 Task: Look for space in Valuyki, Russia from 9th June, 2023 to 16th June, 2023 for 2 adults in price range Rs.8000 to Rs.16000. Place can be entire place with 2 bedrooms having 2 beds and 1 bathroom. Property type can be house, flat, guest house. Booking option can be shelf check-in. Required host language is English.
Action: Mouse moved to (495, 100)
Screenshot: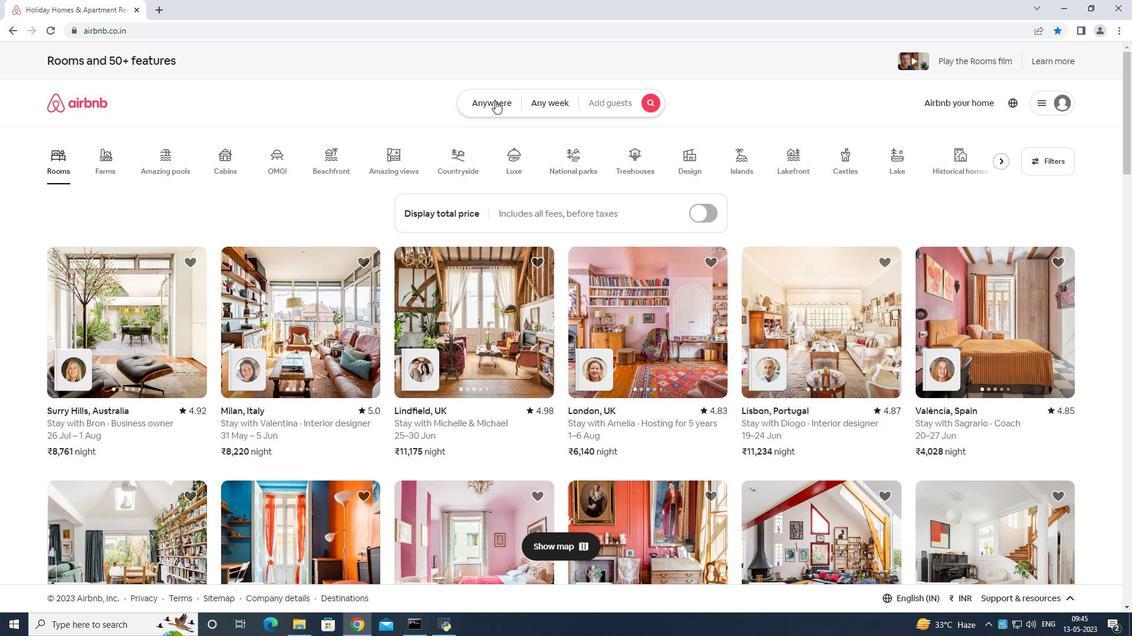 
Action: Mouse pressed left at (495, 100)
Screenshot: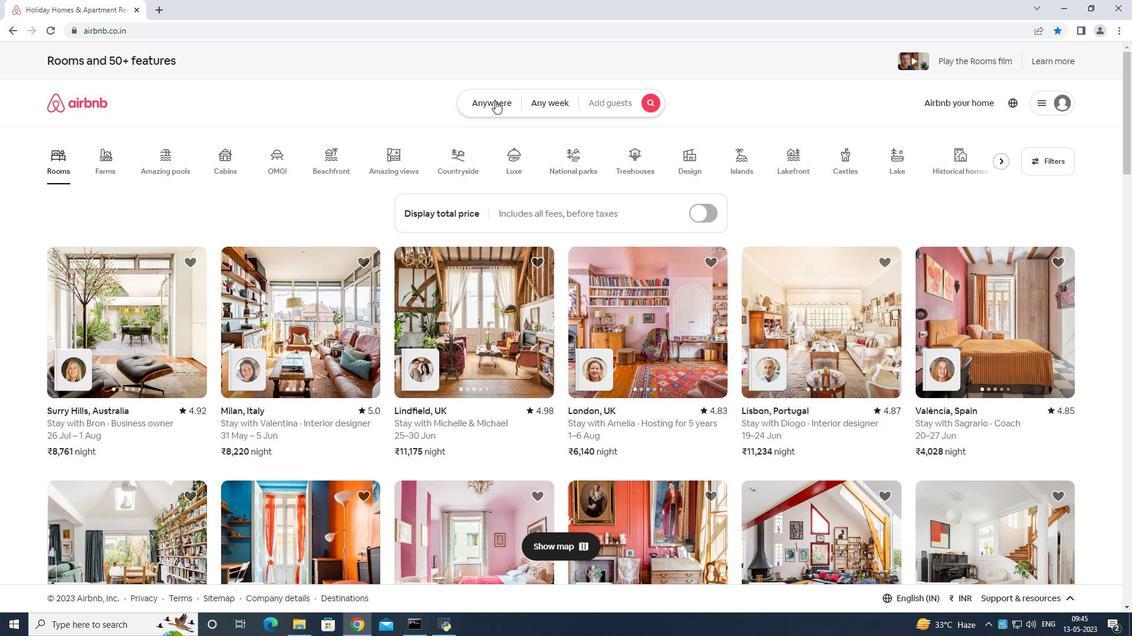 
Action: Mouse moved to (445, 149)
Screenshot: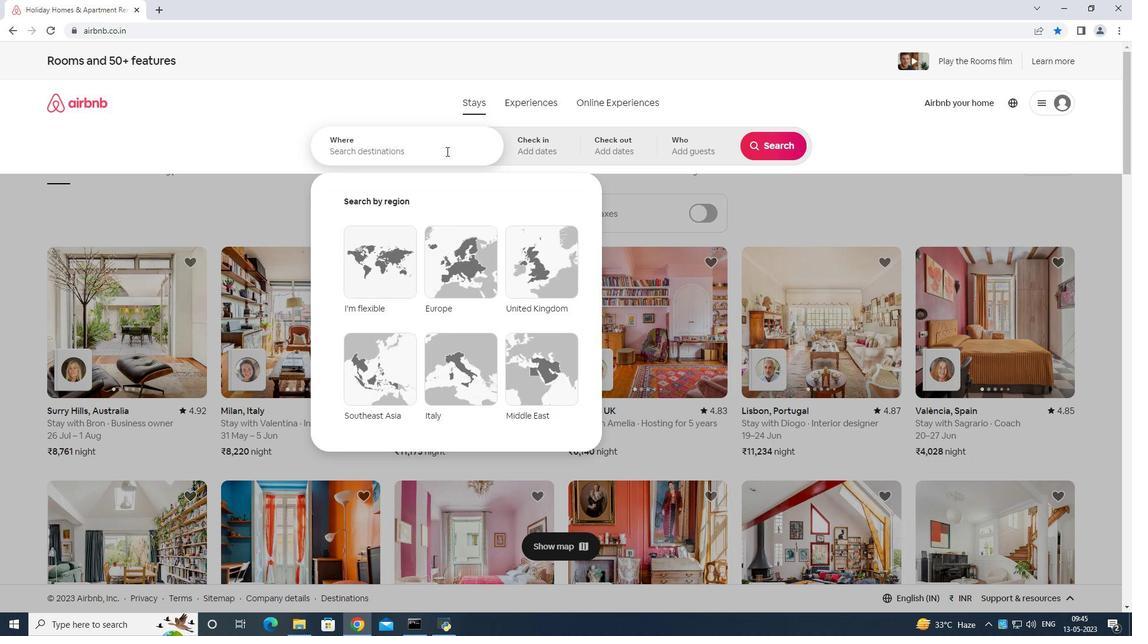 
Action: Mouse pressed left at (445, 149)
Screenshot: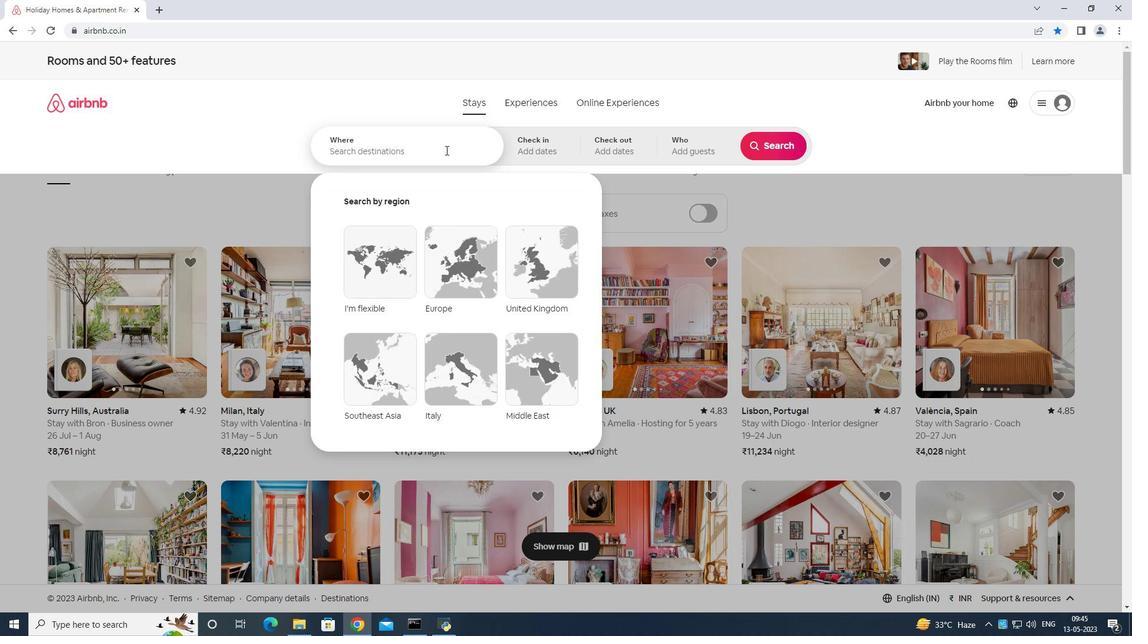 
Action: Mouse moved to (456, 151)
Screenshot: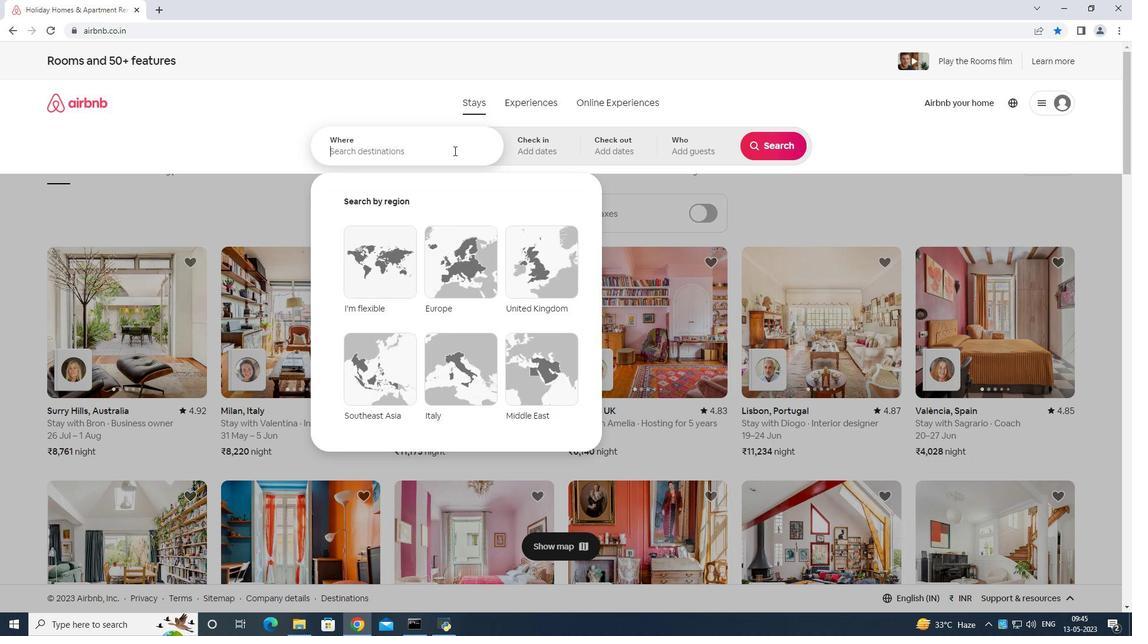 
Action: Key pressed <Key.shift>Valuyki<Key.space>russa<Key.backspace>ia<Key.enter>
Screenshot: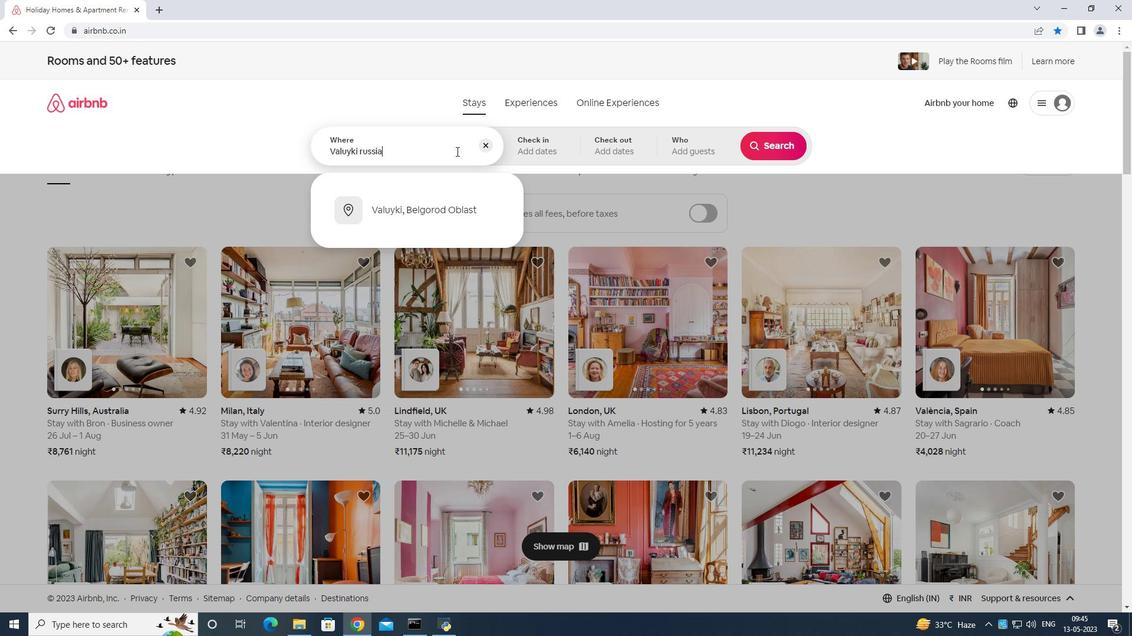 
Action: Mouse moved to (725, 310)
Screenshot: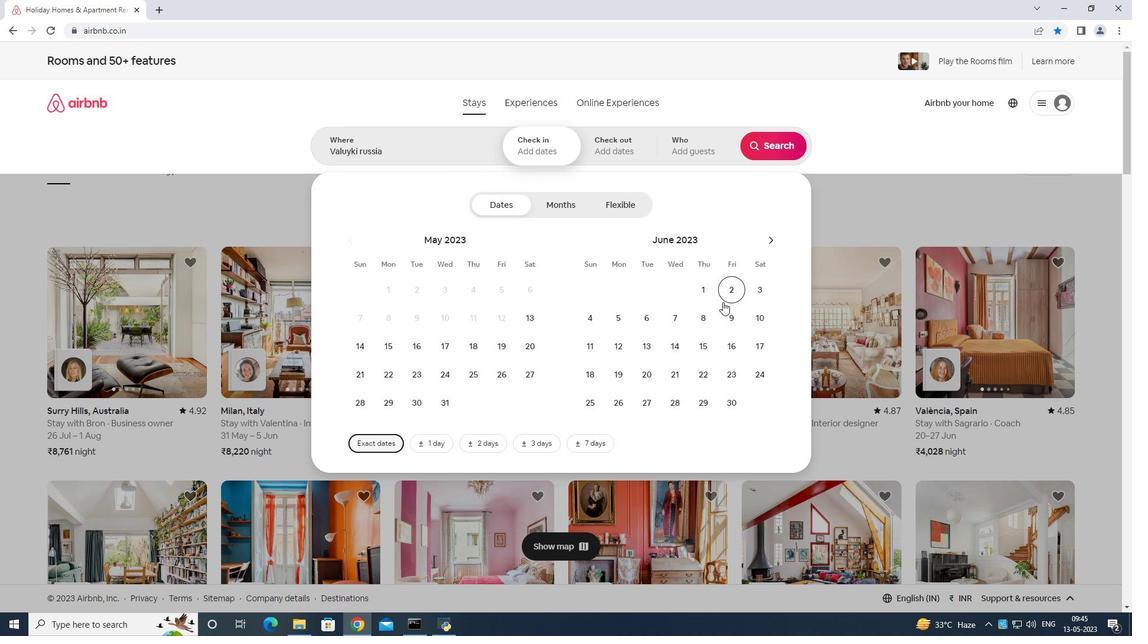 
Action: Mouse pressed left at (725, 310)
Screenshot: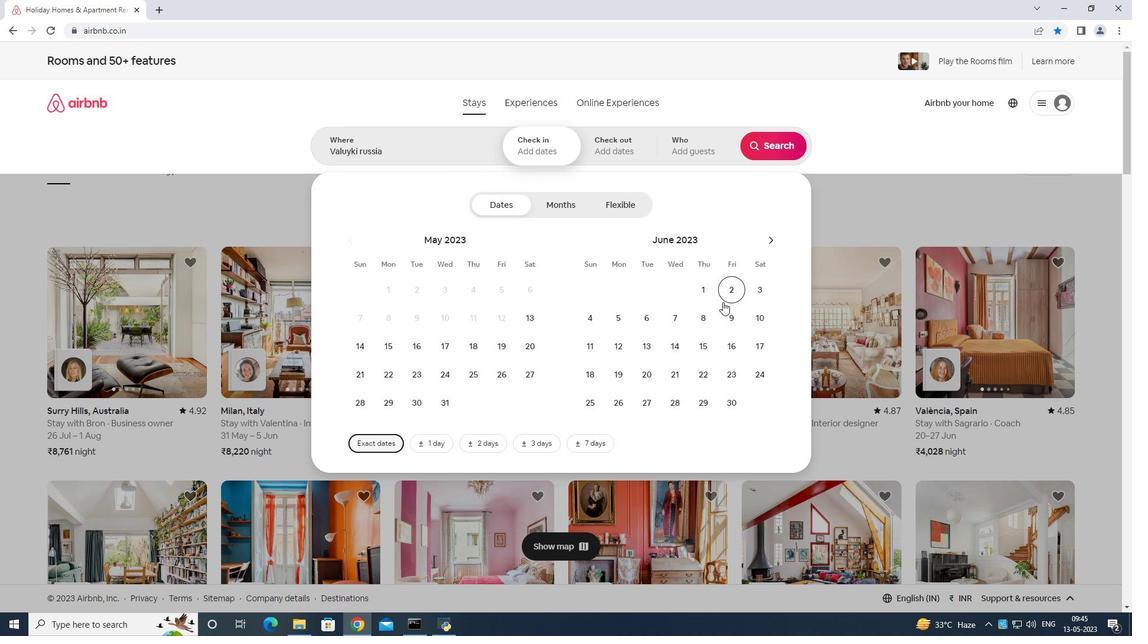 
Action: Mouse moved to (732, 338)
Screenshot: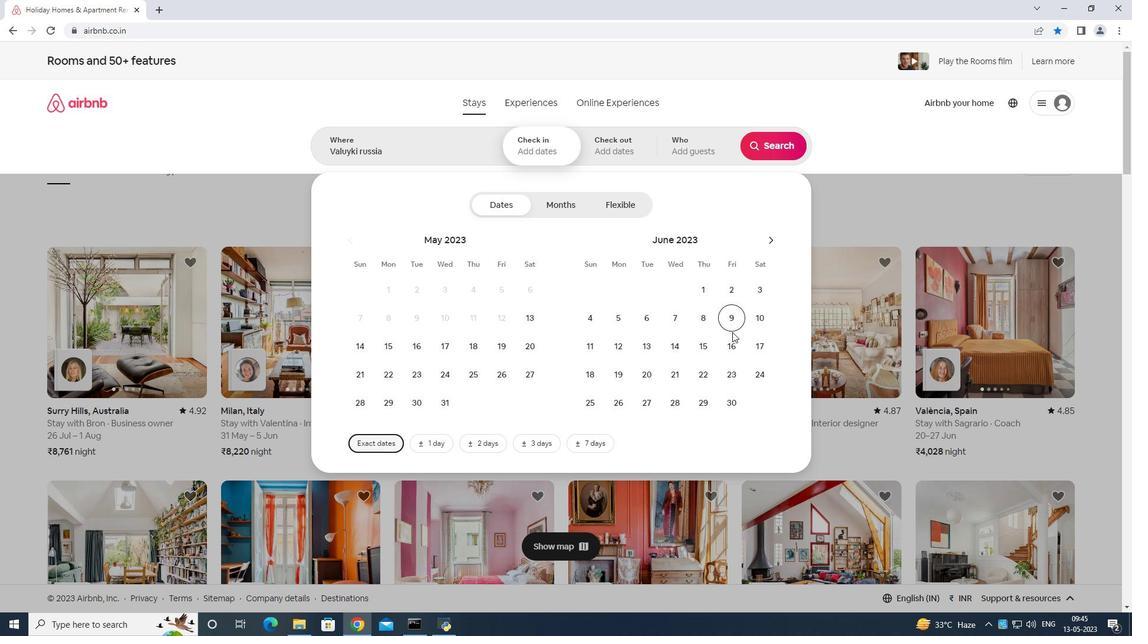 
Action: Mouse pressed left at (732, 338)
Screenshot: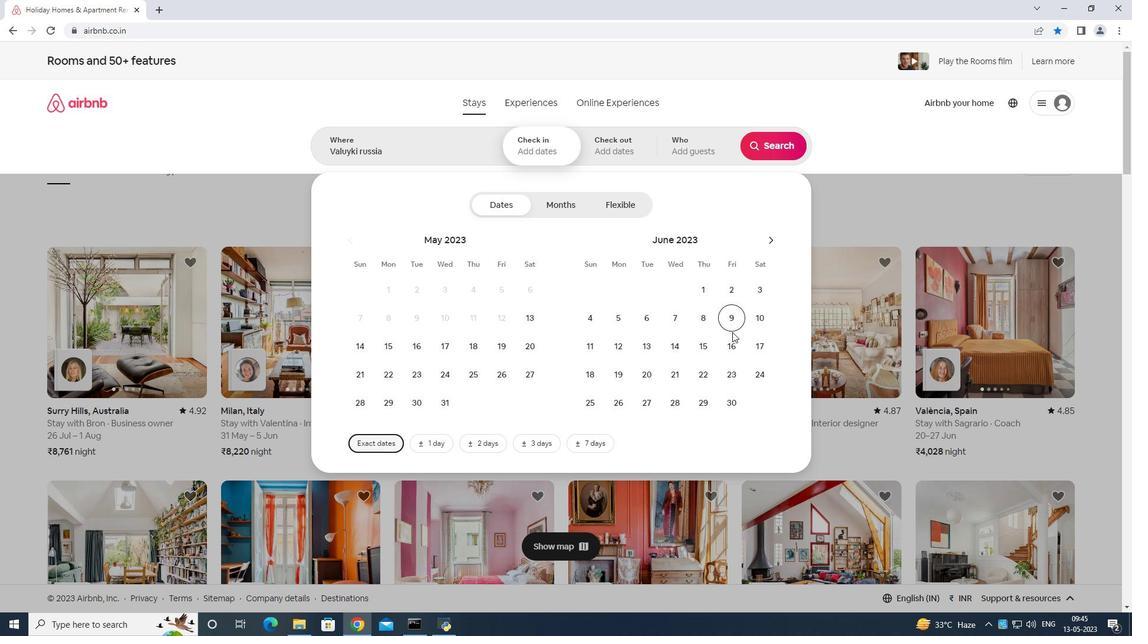 
Action: Mouse moved to (704, 140)
Screenshot: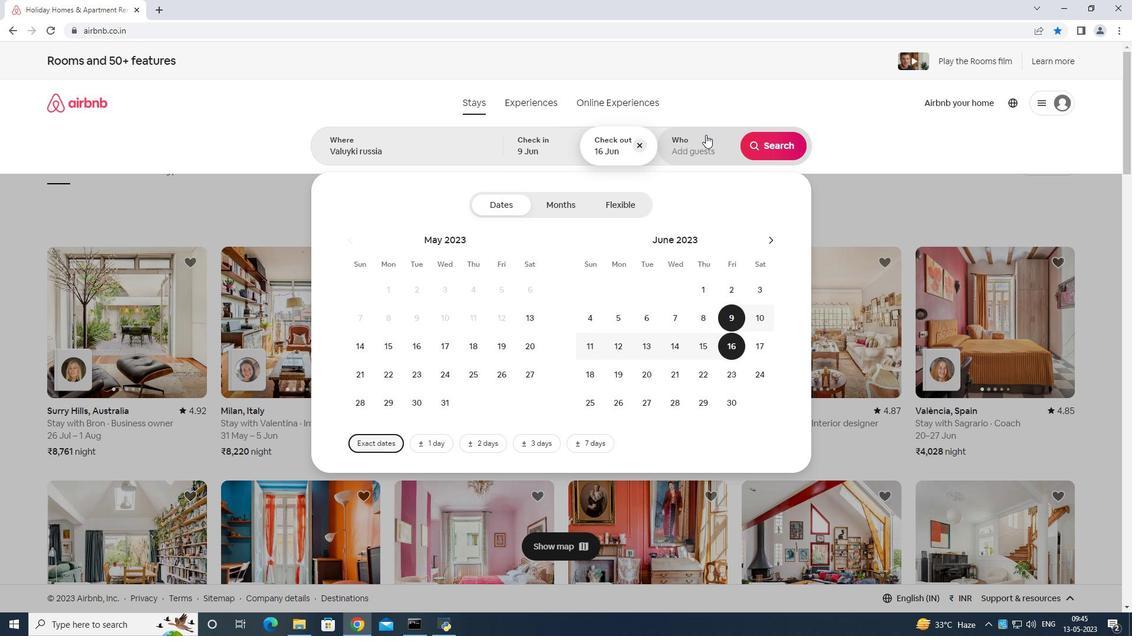 
Action: Mouse pressed left at (704, 140)
Screenshot: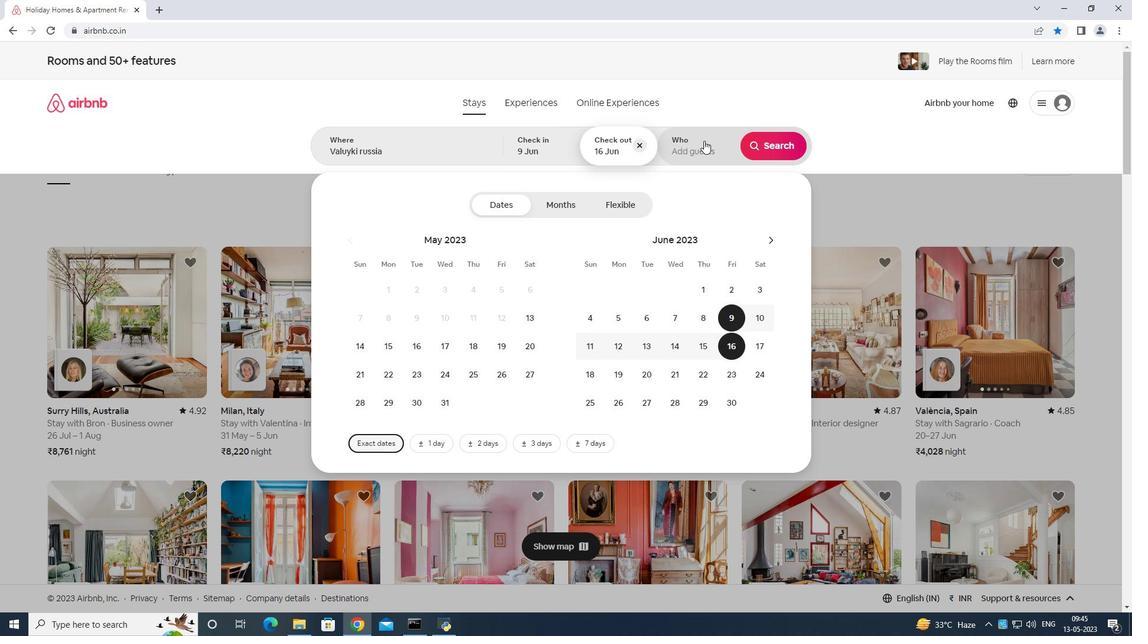 
Action: Mouse moved to (774, 203)
Screenshot: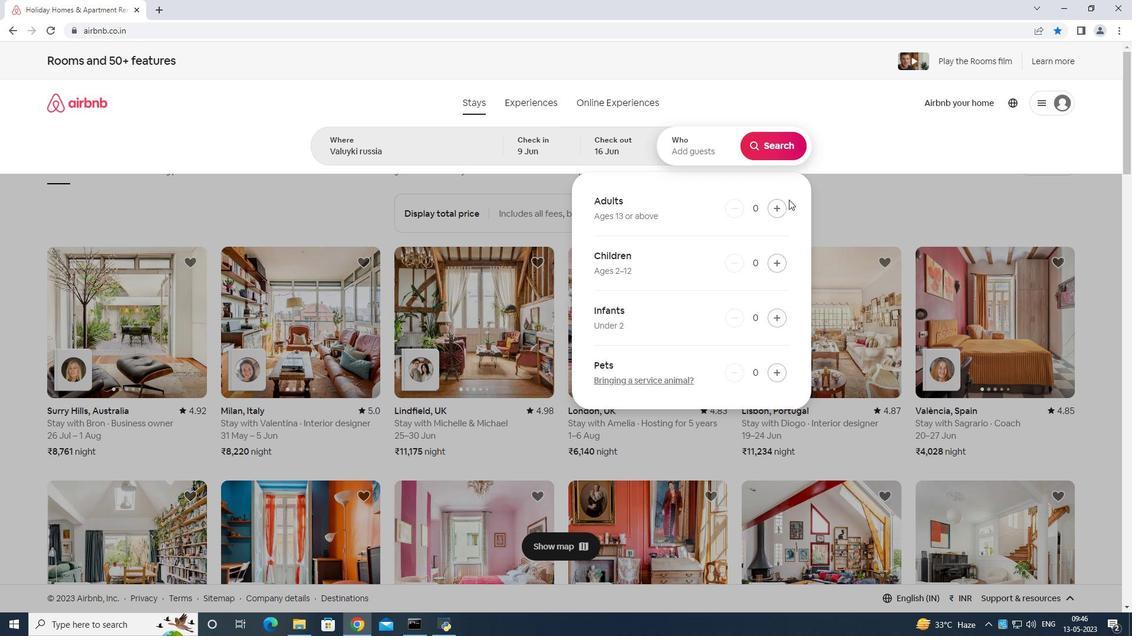 
Action: Mouse pressed left at (774, 203)
Screenshot: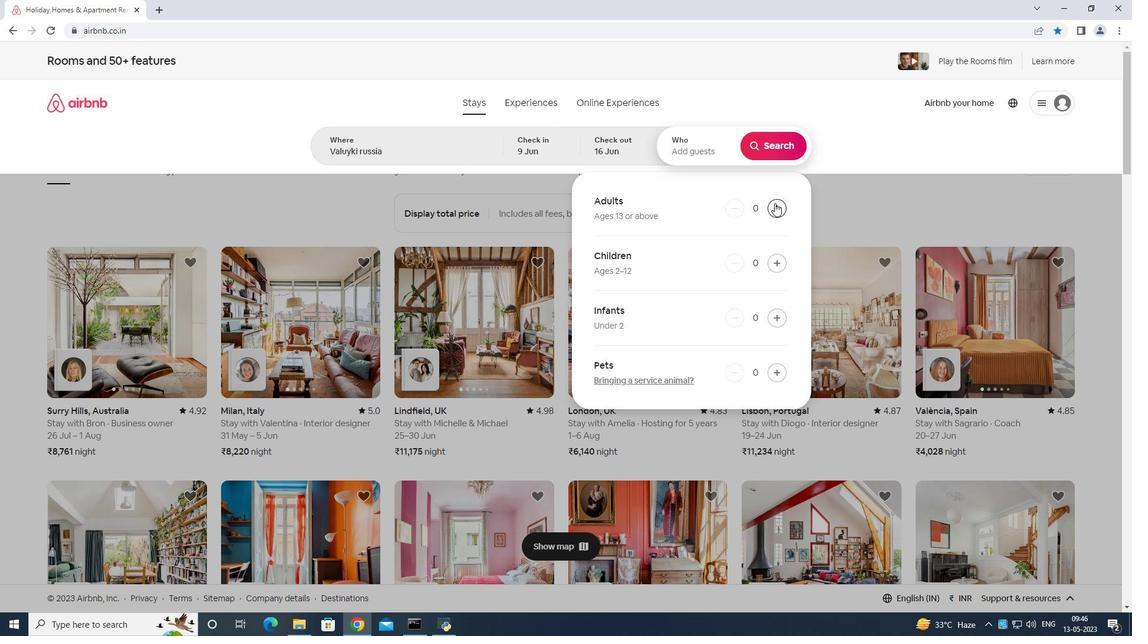 
Action: Mouse pressed left at (774, 203)
Screenshot: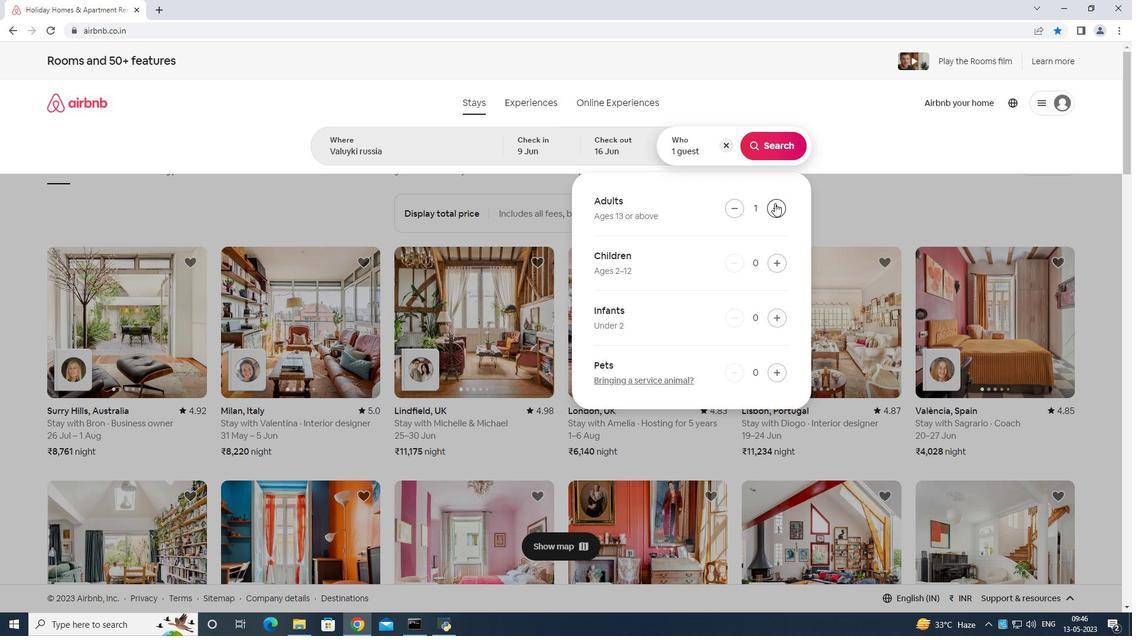 
Action: Mouse moved to (778, 144)
Screenshot: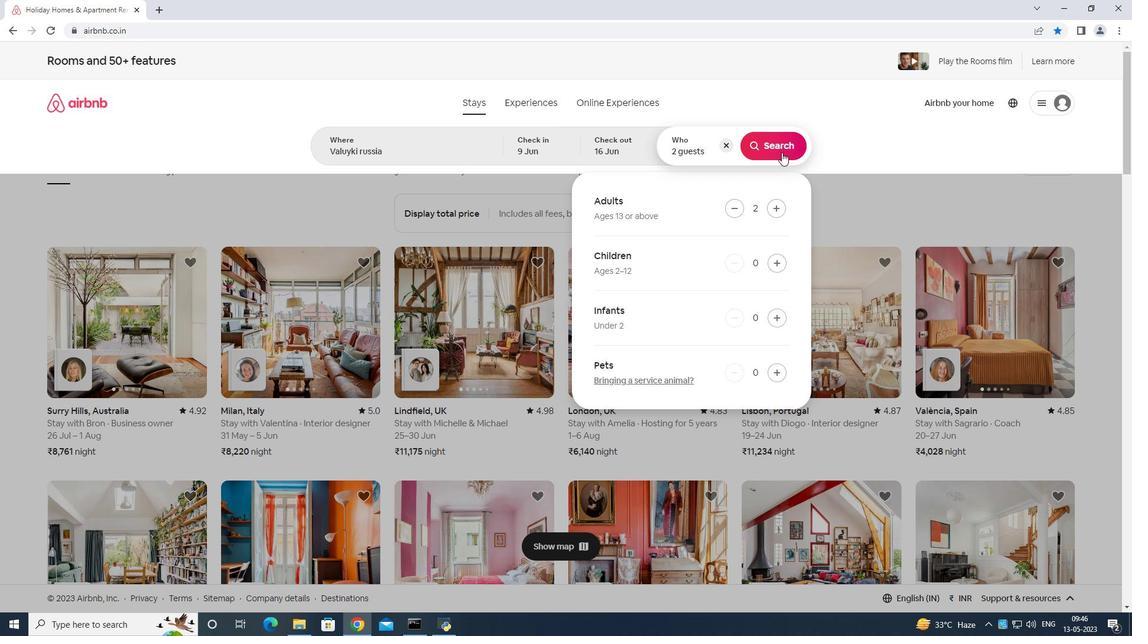 
Action: Mouse pressed left at (778, 144)
Screenshot: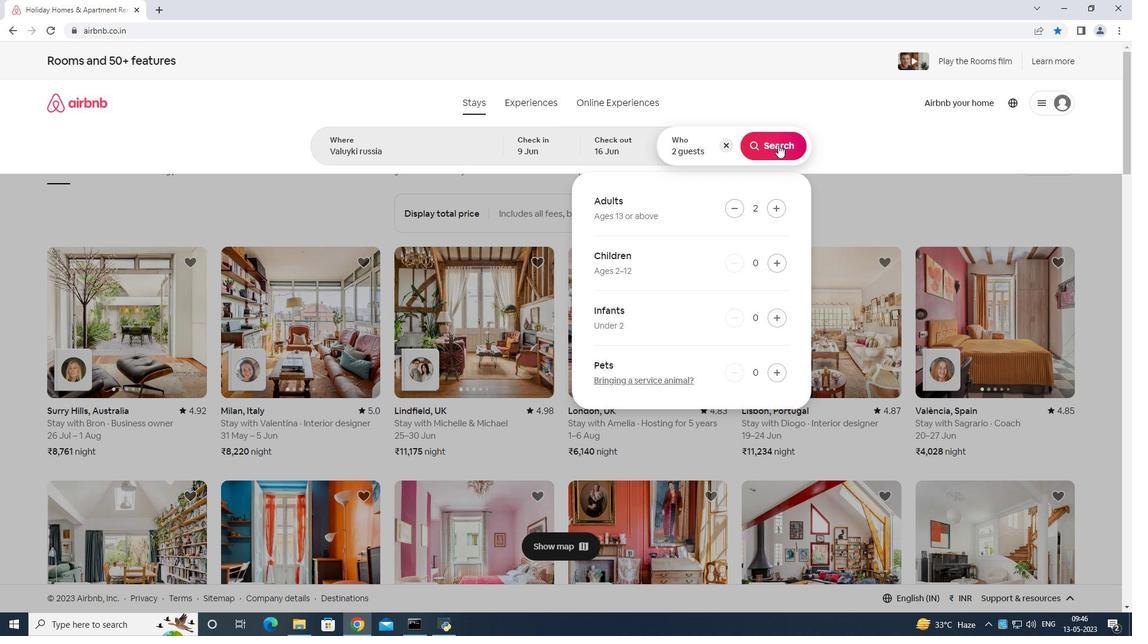 
Action: Mouse moved to (1072, 103)
Screenshot: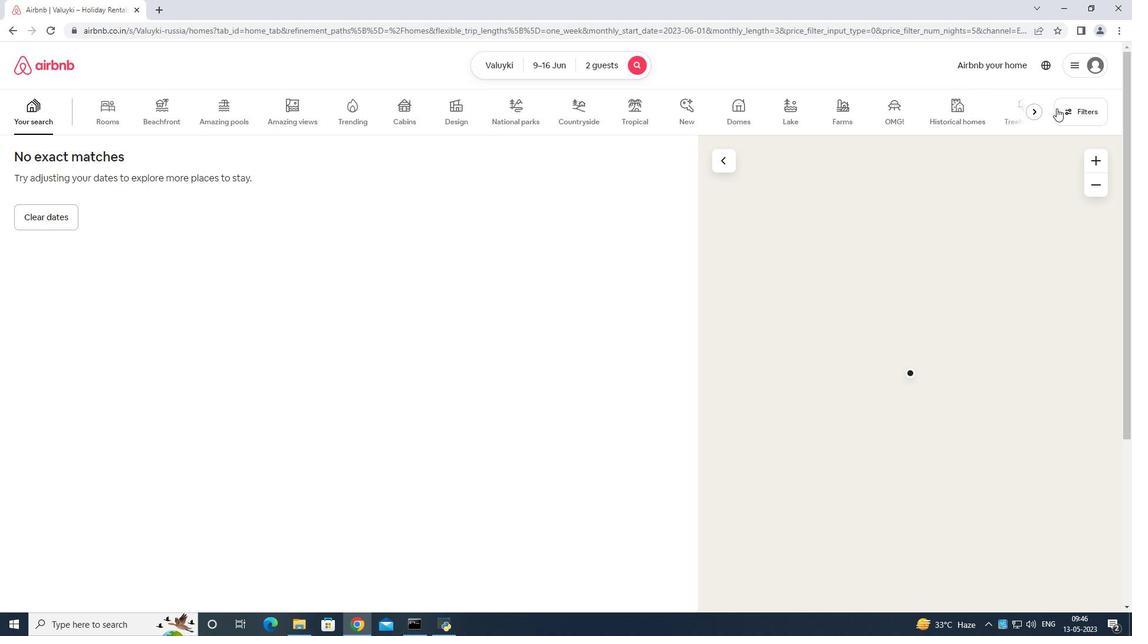 
Action: Mouse pressed left at (1072, 103)
Screenshot: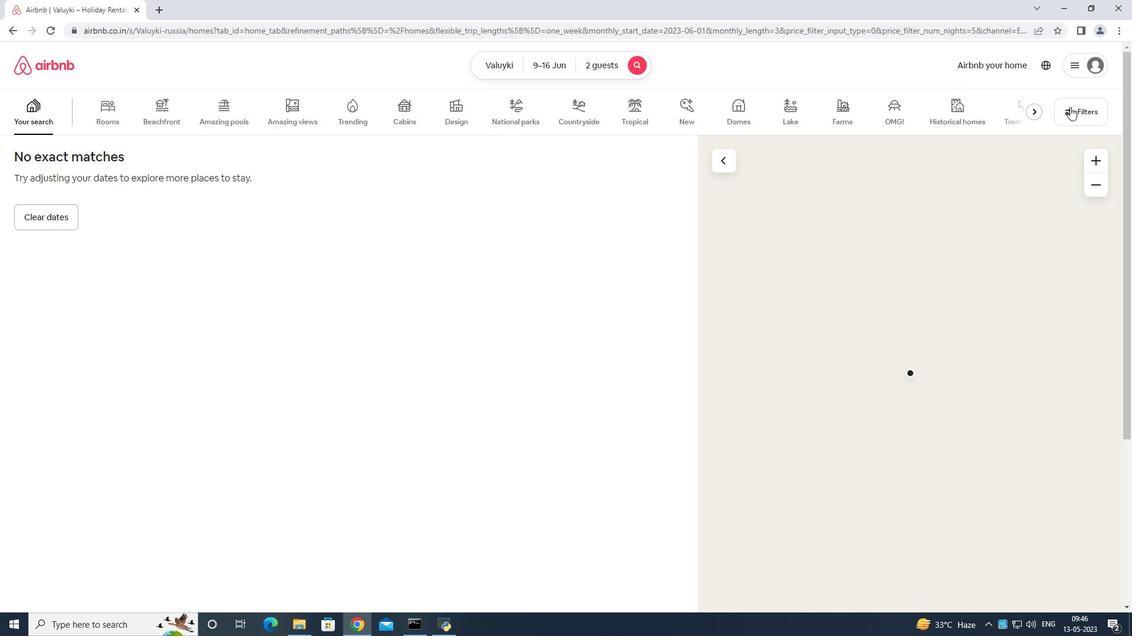 
Action: Mouse moved to (432, 392)
Screenshot: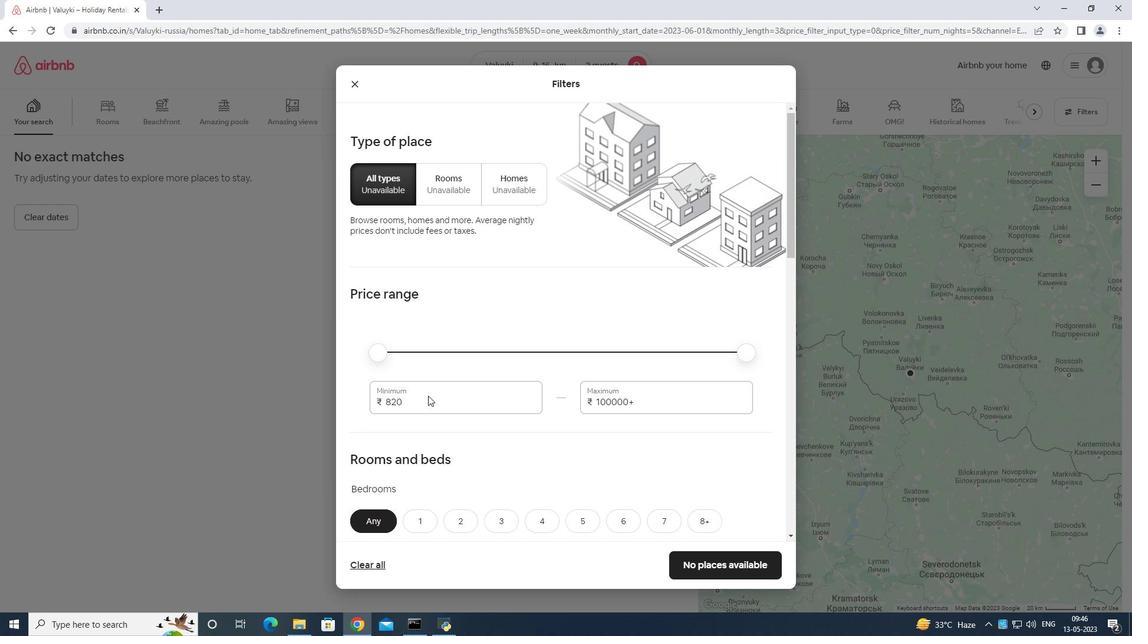 
Action: Mouse pressed left at (432, 392)
Screenshot: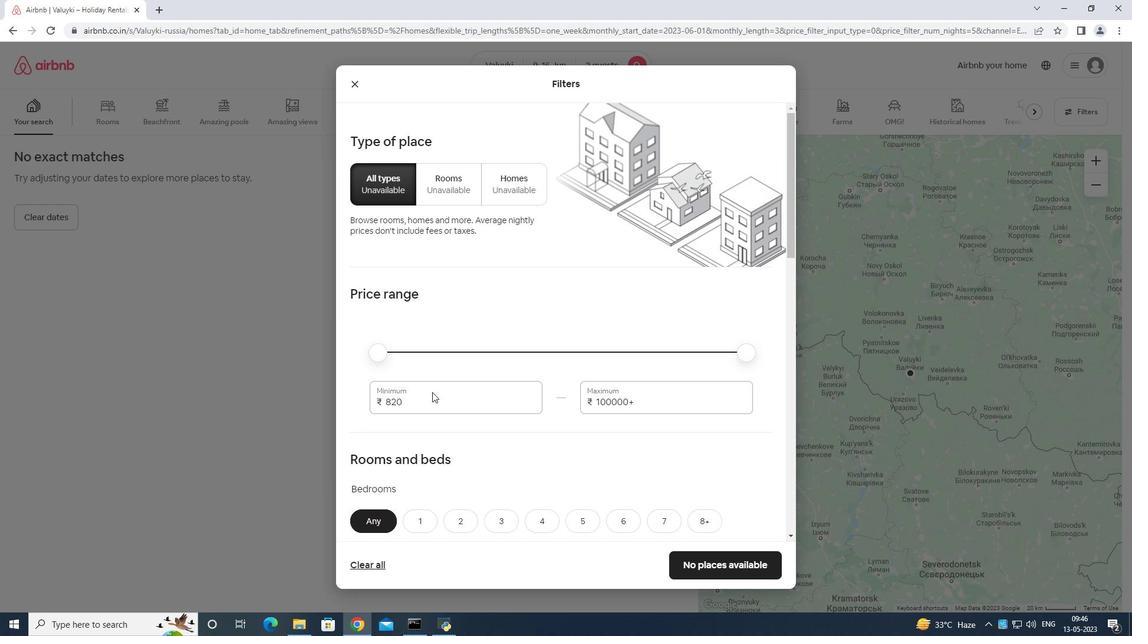 
Action: Mouse moved to (432, 391)
Screenshot: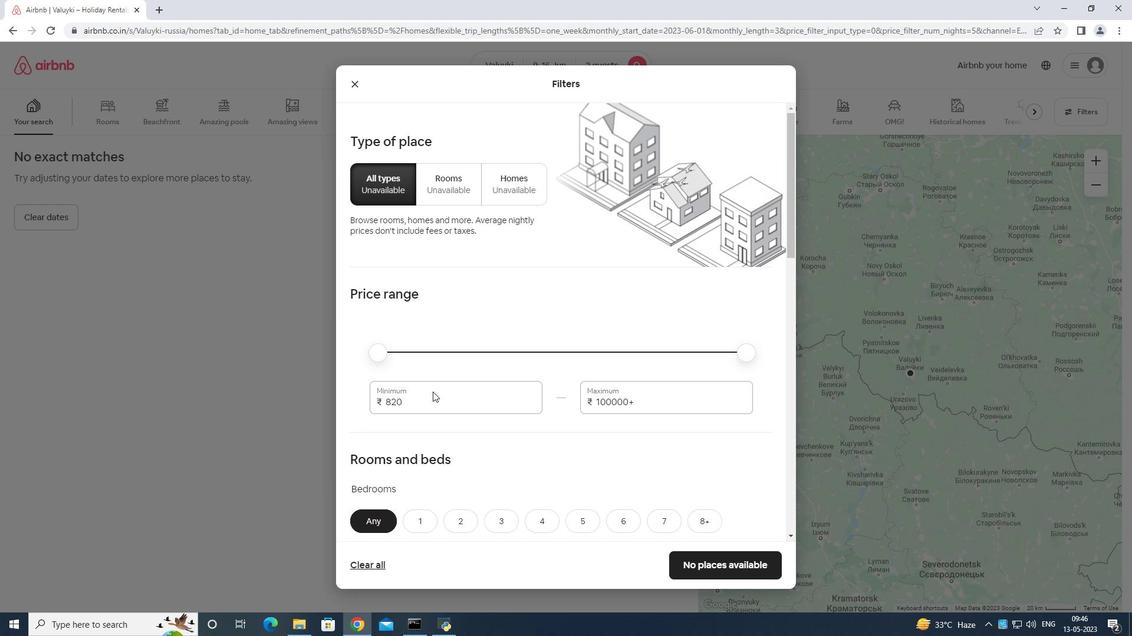 
Action: Key pressed <Key.backspace><Key.backspace><Key.backspace><Key.backspace><Key.backspace><Key.backspace><Key.backspace>8000
Screenshot: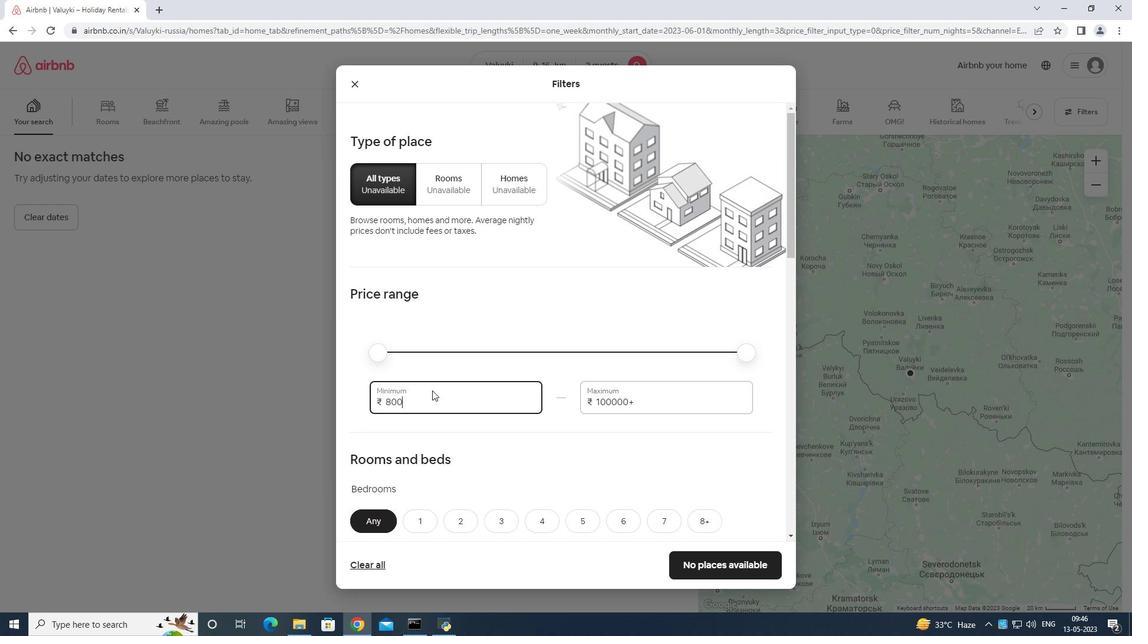 
Action: Mouse moved to (665, 395)
Screenshot: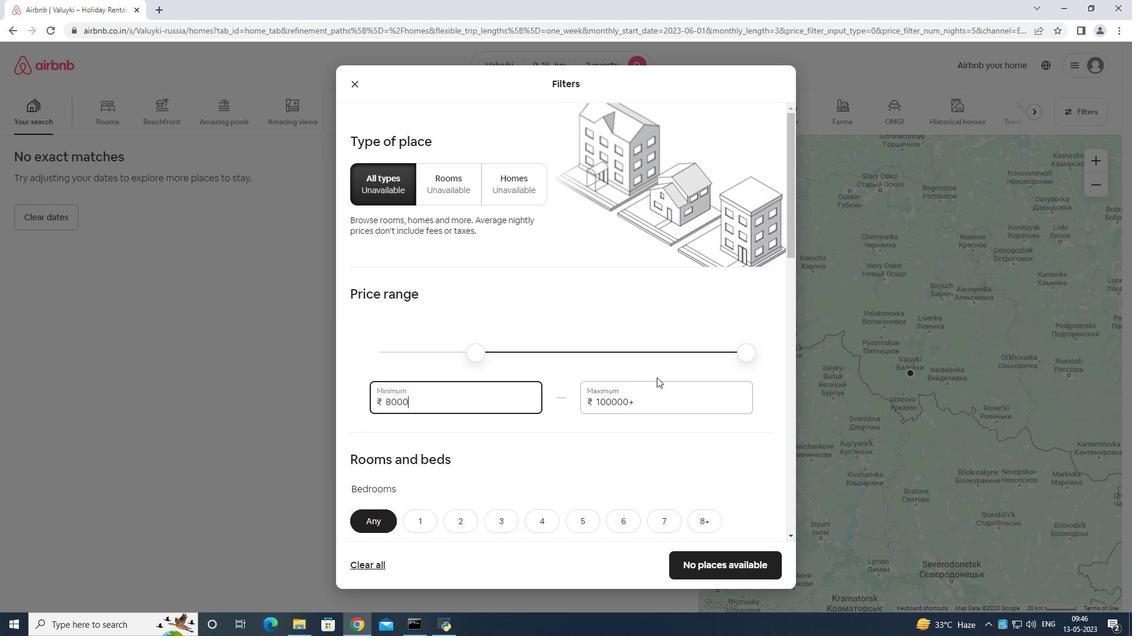 
Action: Mouse pressed left at (665, 395)
Screenshot: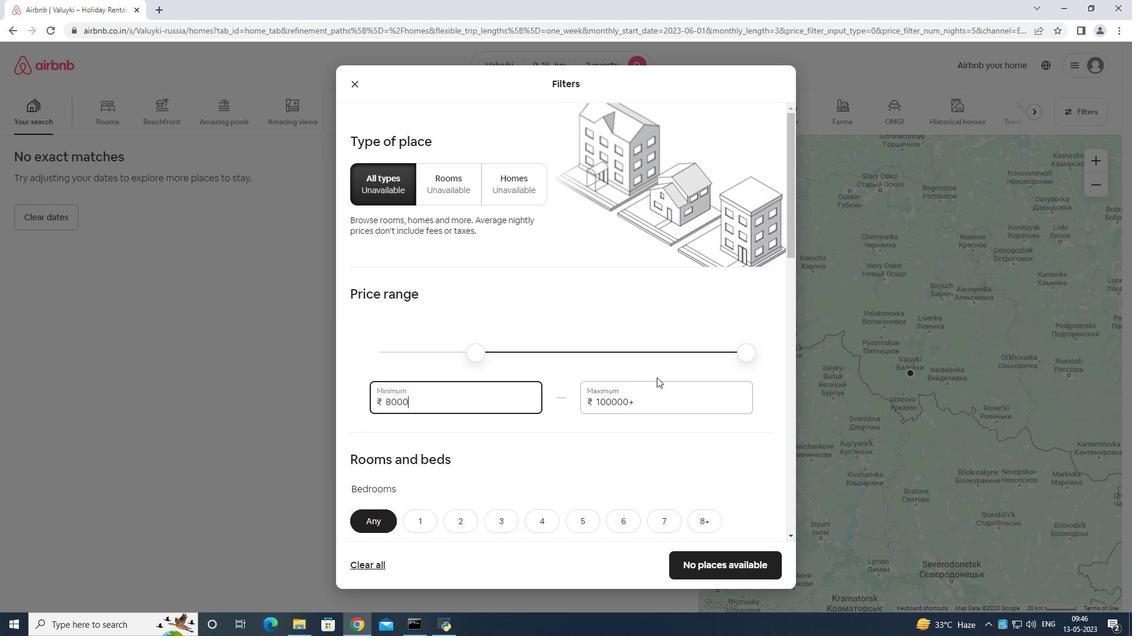 
Action: Mouse moved to (666, 396)
Screenshot: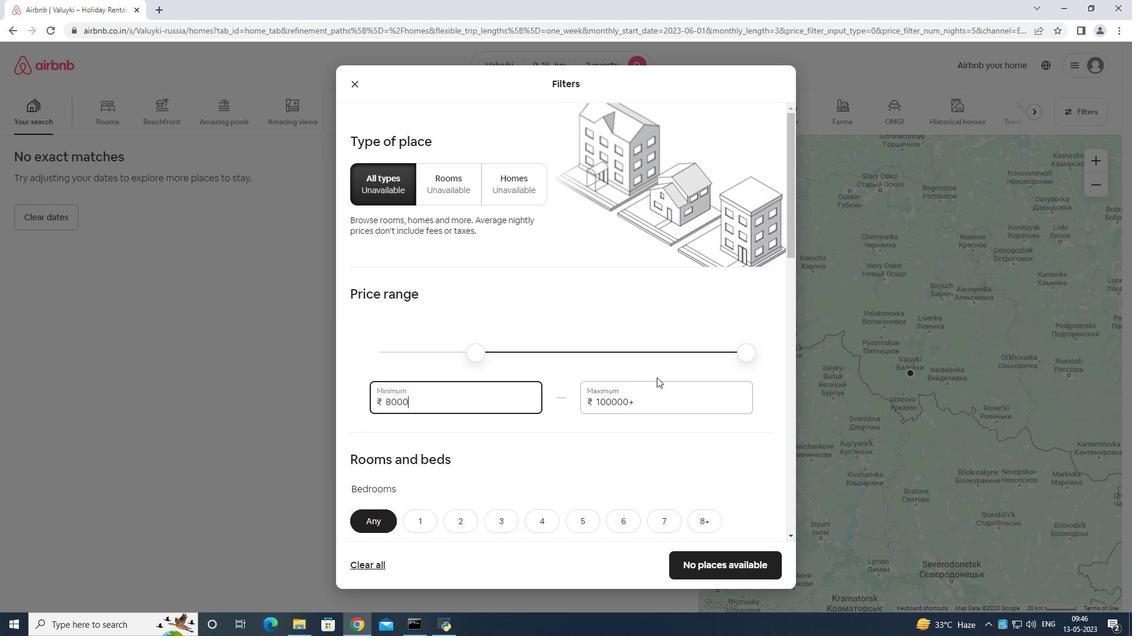 
Action: Key pressed <Key.backspace><Key.backspace><Key.backspace><Key.backspace><Key.backspace><Key.backspace><Key.backspace><Key.backspace><Key.backspace><Key.backspace>16000
Screenshot: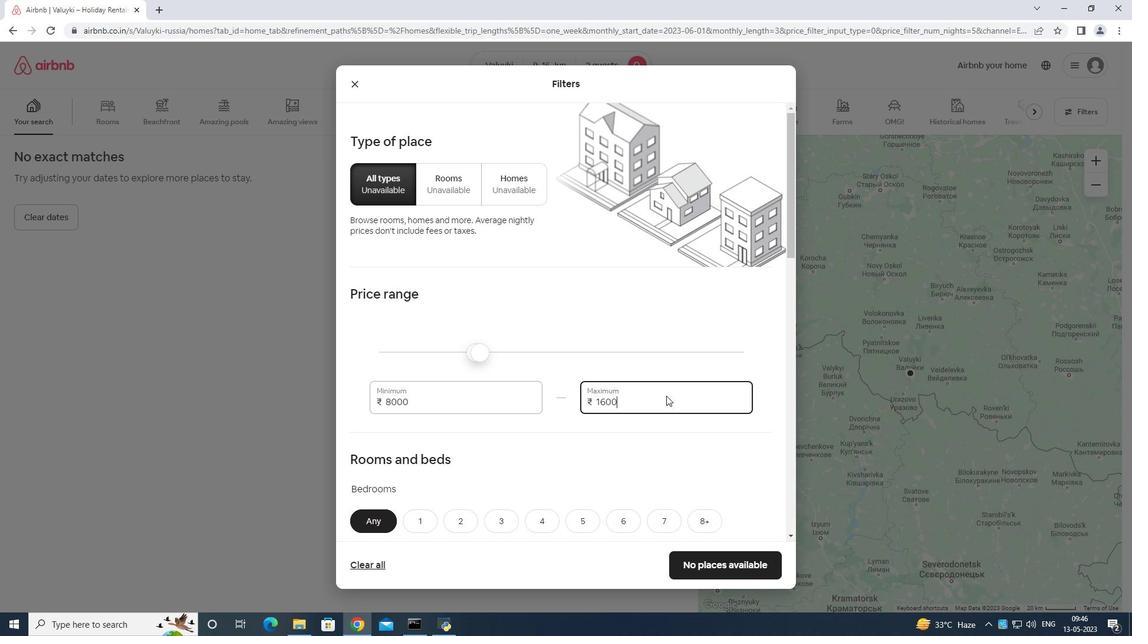 
Action: Mouse moved to (668, 397)
Screenshot: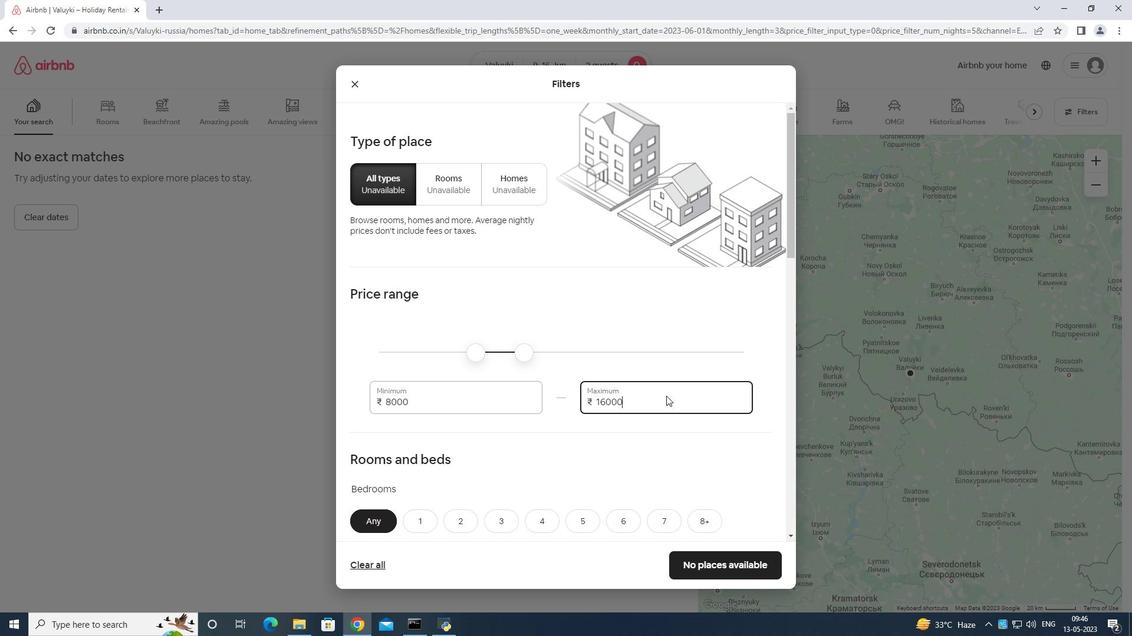 
Action: Mouse scrolled (668, 396) with delta (0, 0)
Screenshot: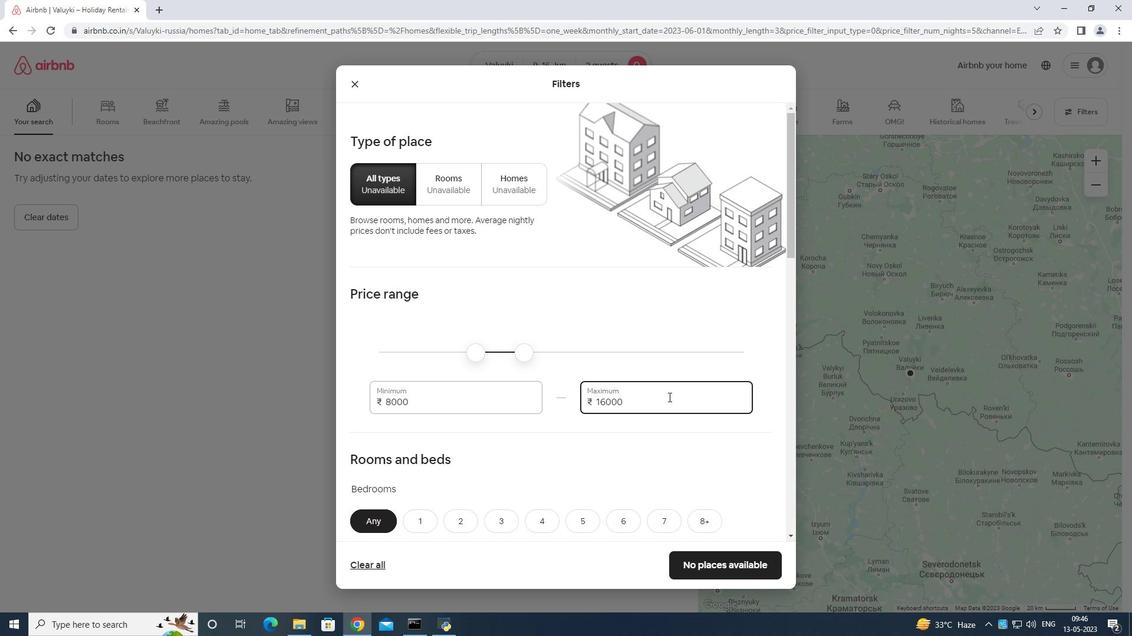
Action: Mouse scrolled (668, 396) with delta (0, 0)
Screenshot: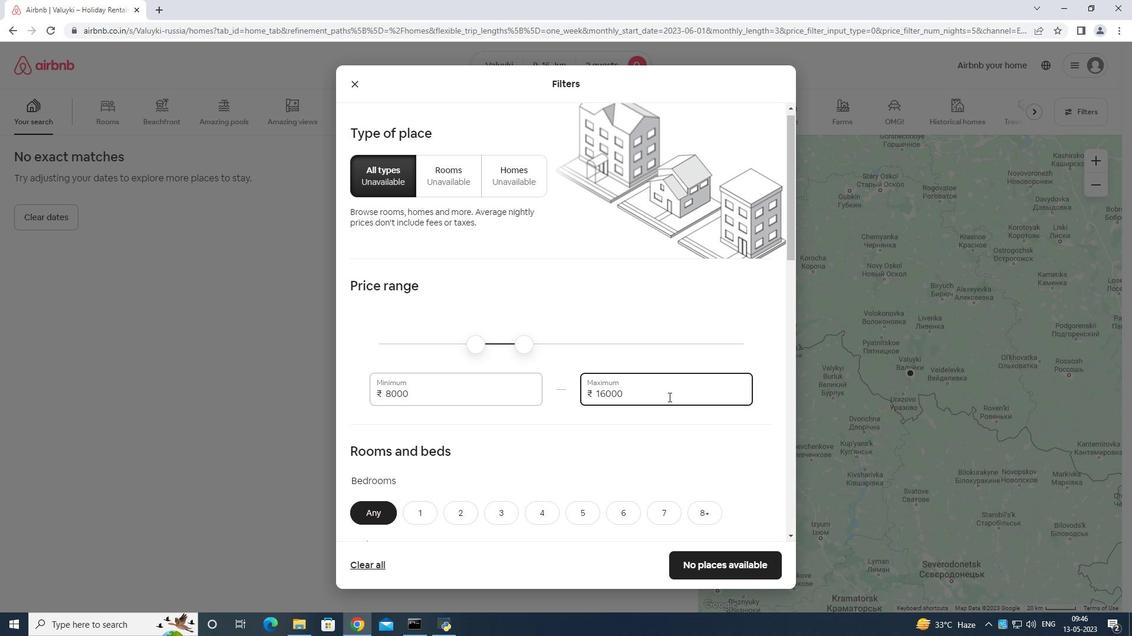 
Action: Mouse scrolled (668, 396) with delta (0, 0)
Screenshot: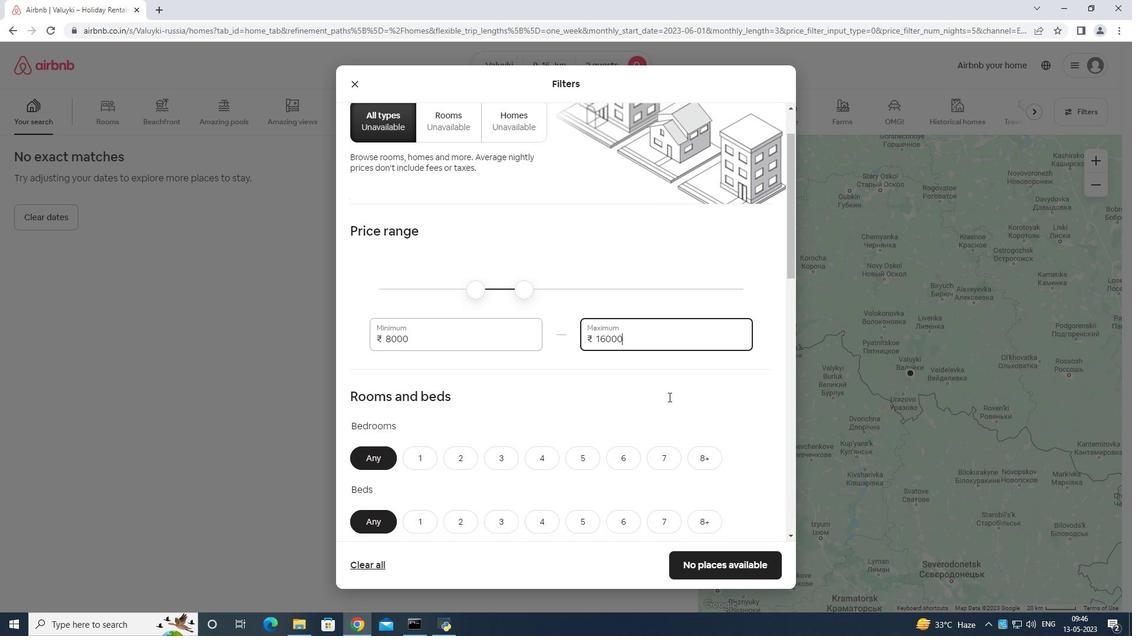 
Action: Mouse scrolled (668, 396) with delta (0, 0)
Screenshot: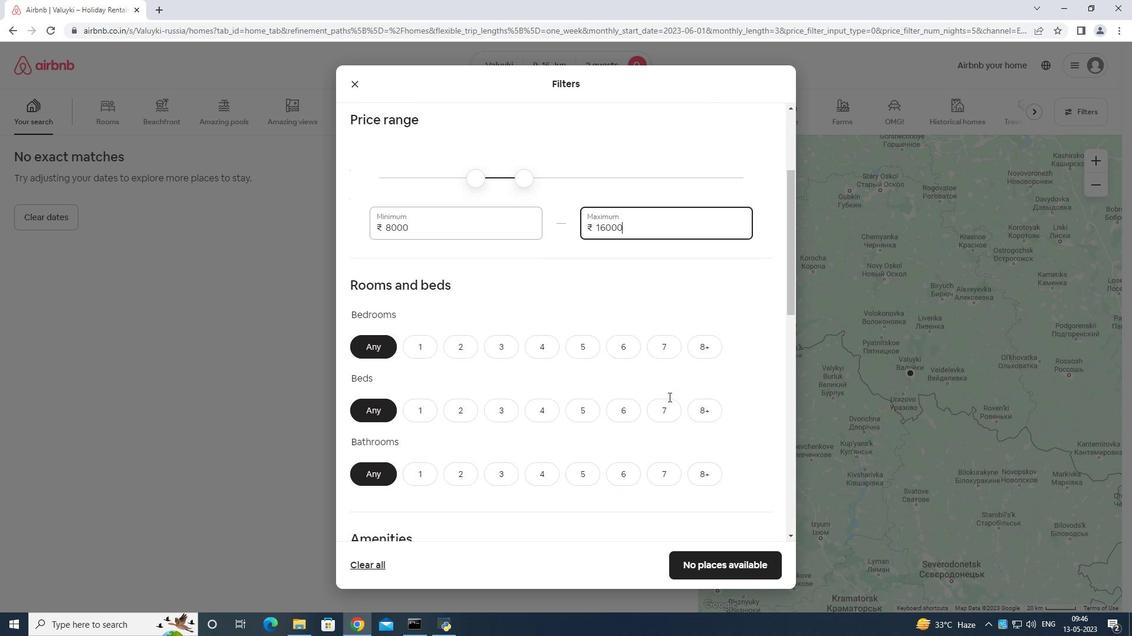 
Action: Mouse moved to (452, 281)
Screenshot: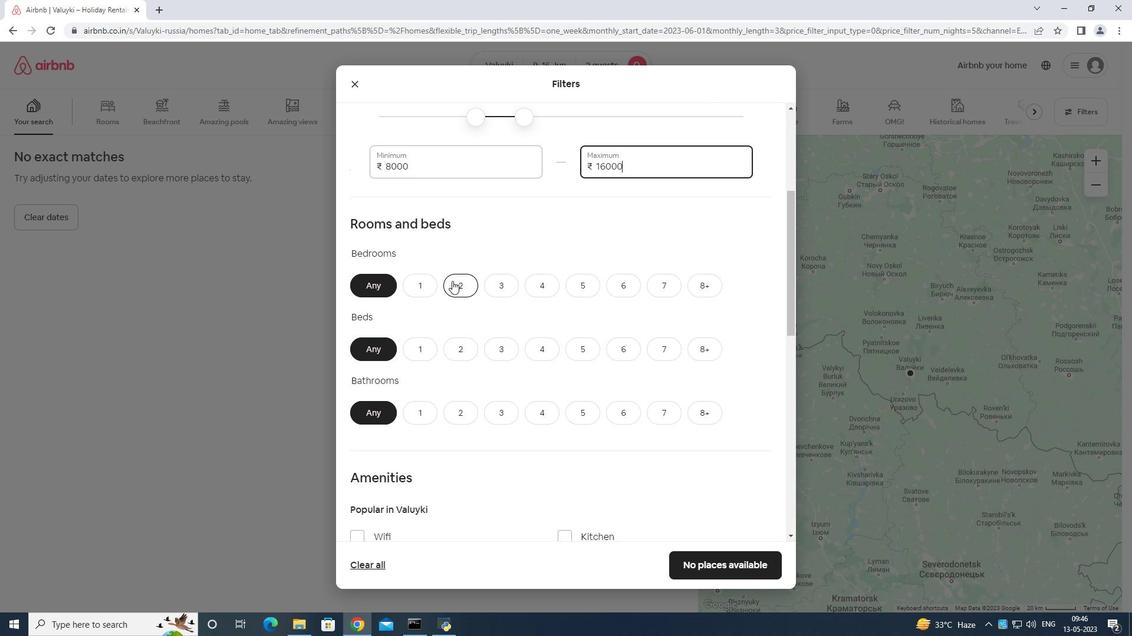 
Action: Mouse pressed left at (452, 281)
Screenshot: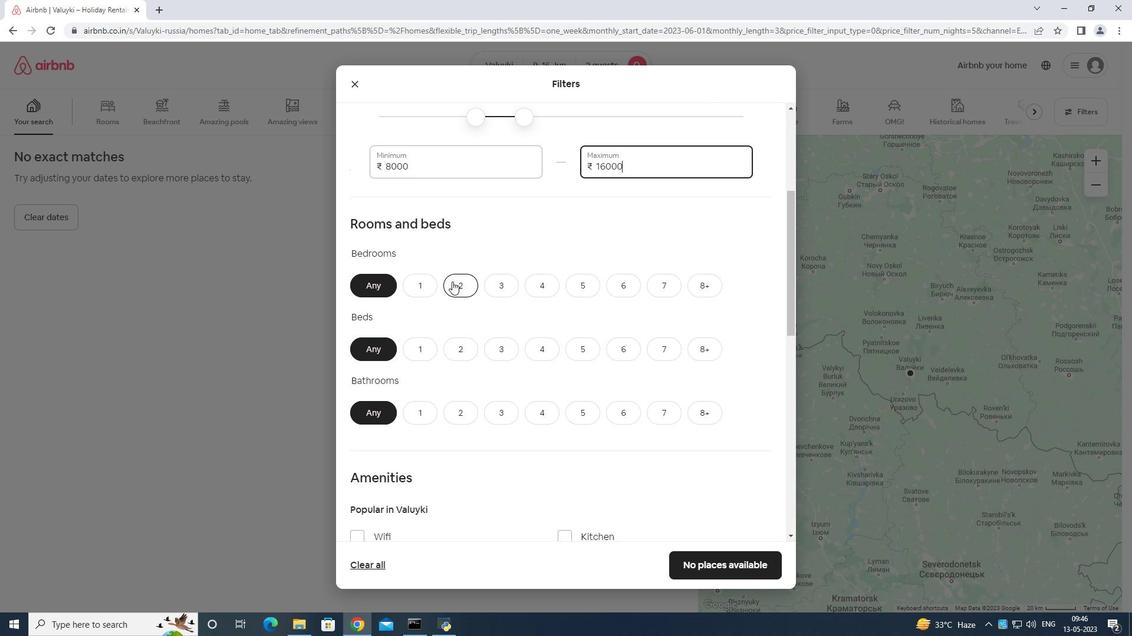 
Action: Mouse moved to (425, 348)
Screenshot: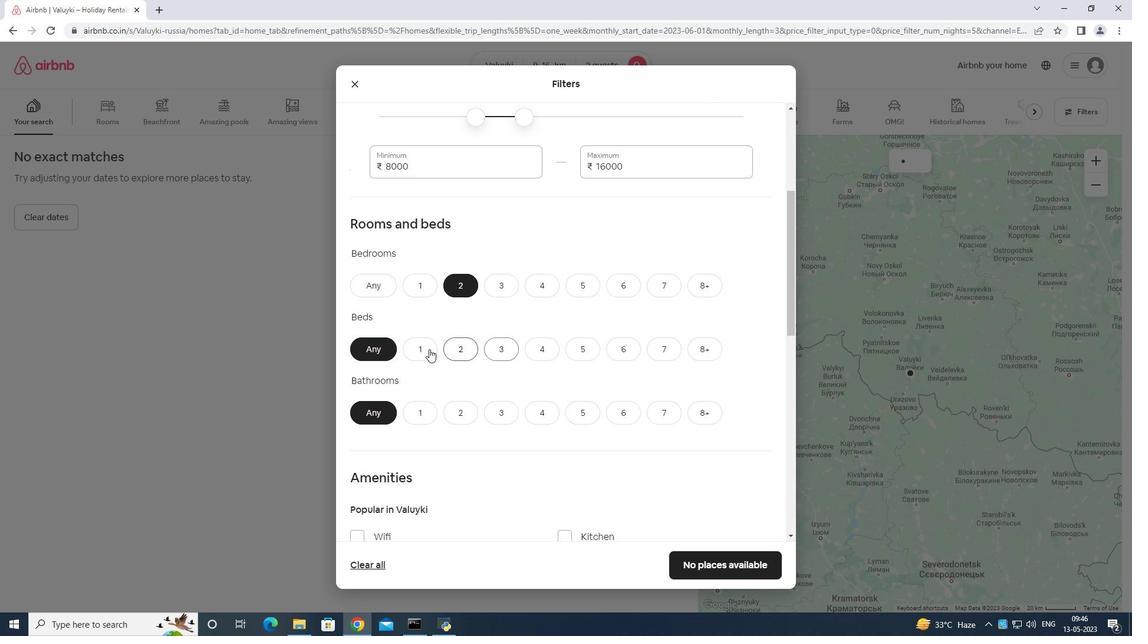 
Action: Mouse pressed left at (425, 348)
Screenshot: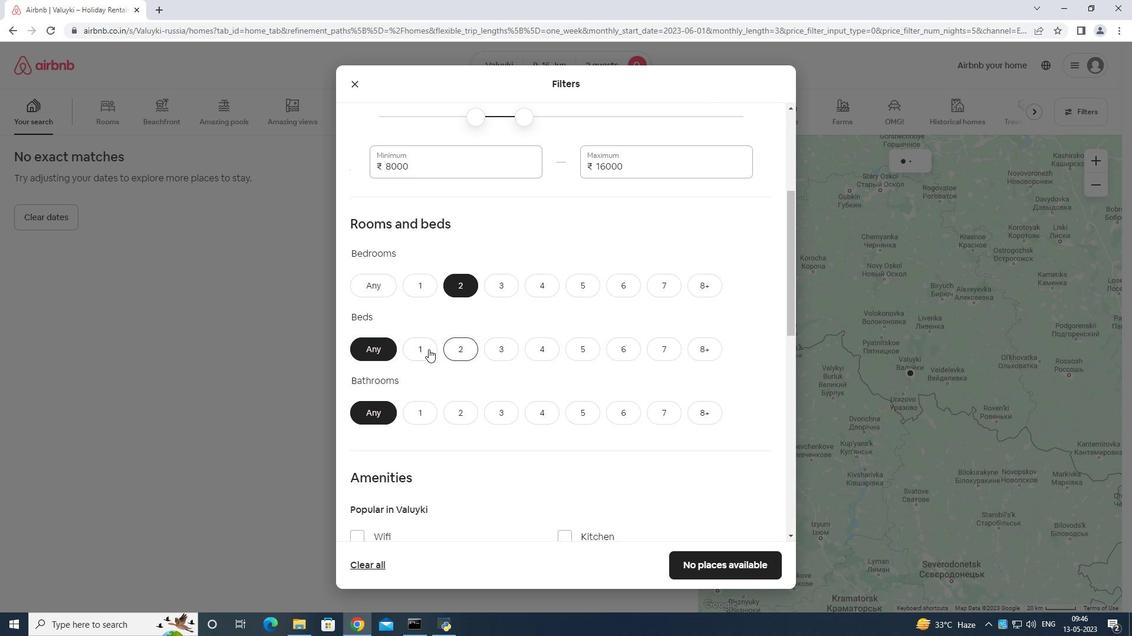 
Action: Mouse moved to (451, 406)
Screenshot: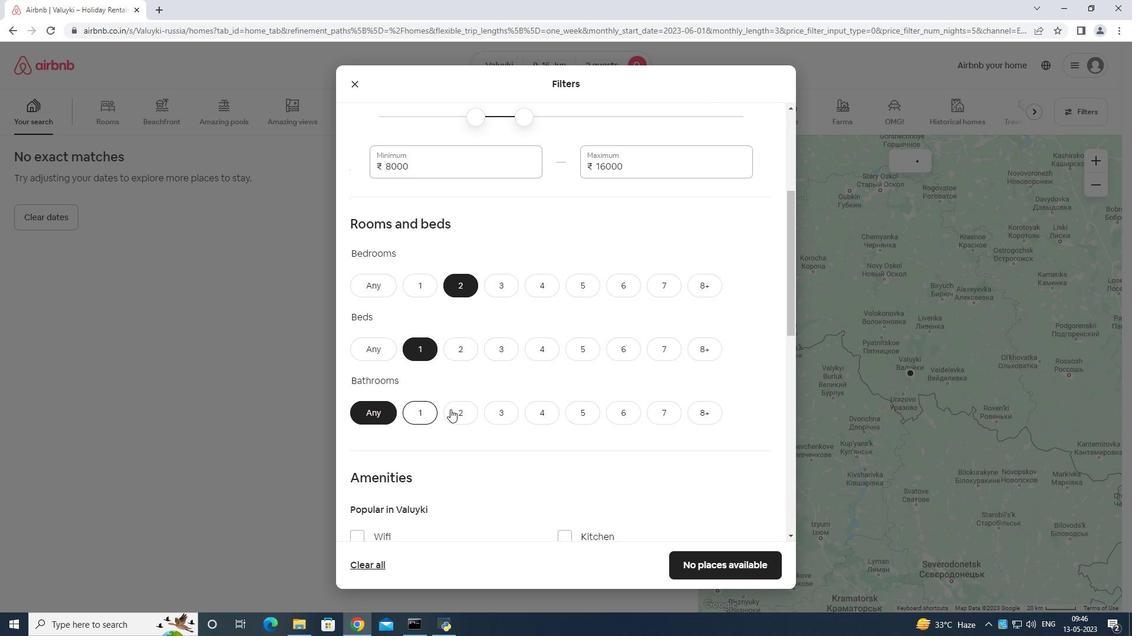 
Action: Mouse pressed left at (451, 406)
Screenshot: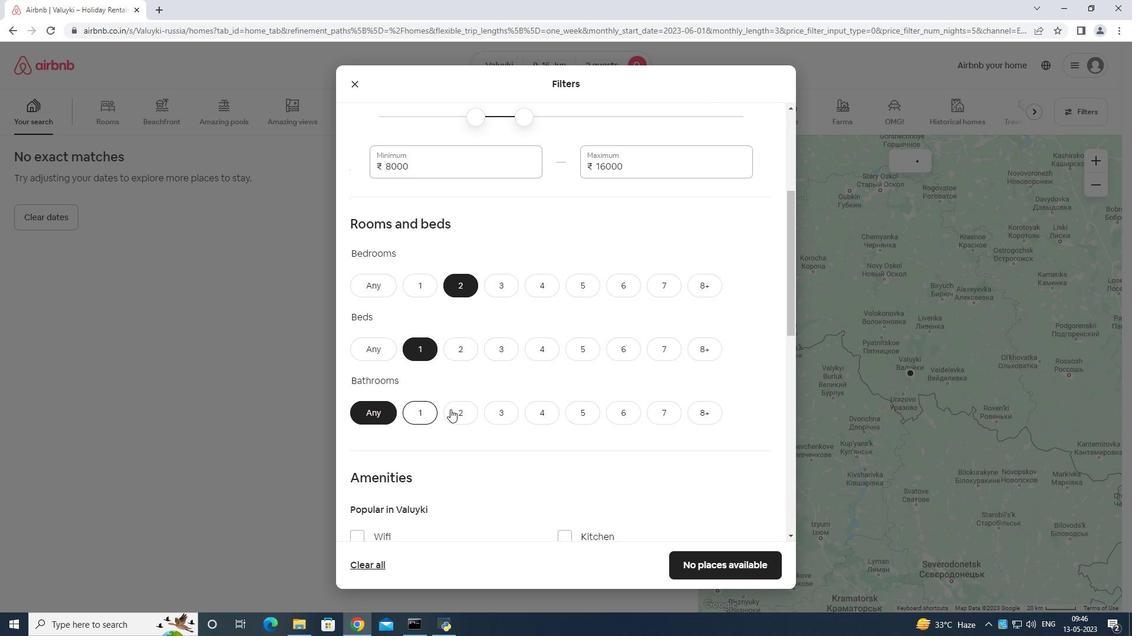 
Action: Mouse moved to (454, 401)
Screenshot: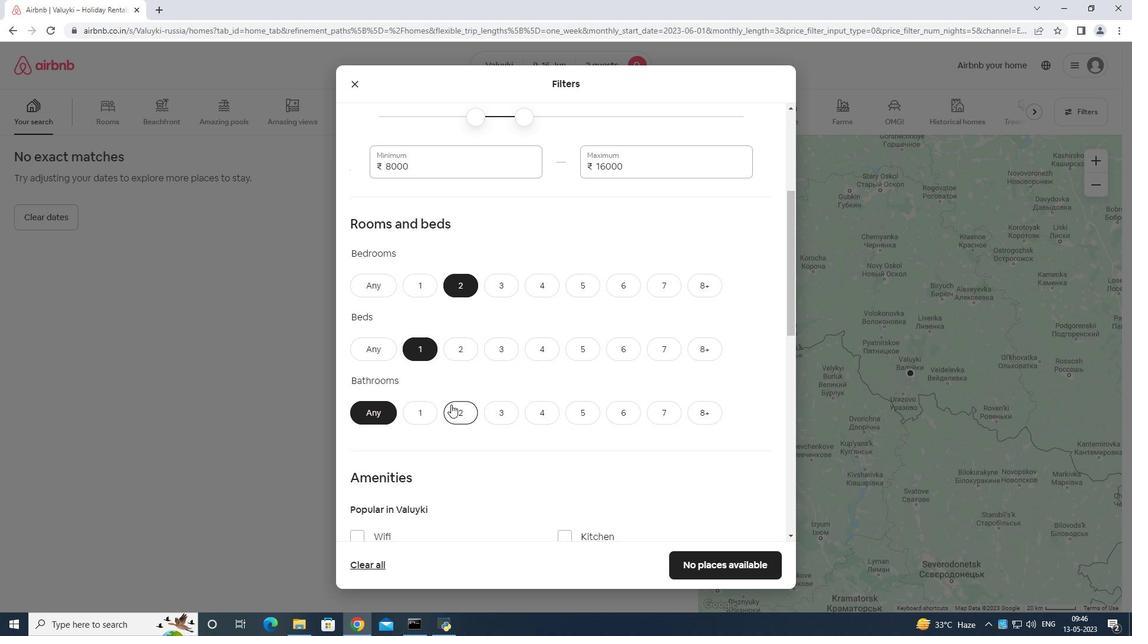 
Action: Mouse scrolled (454, 401) with delta (0, 0)
Screenshot: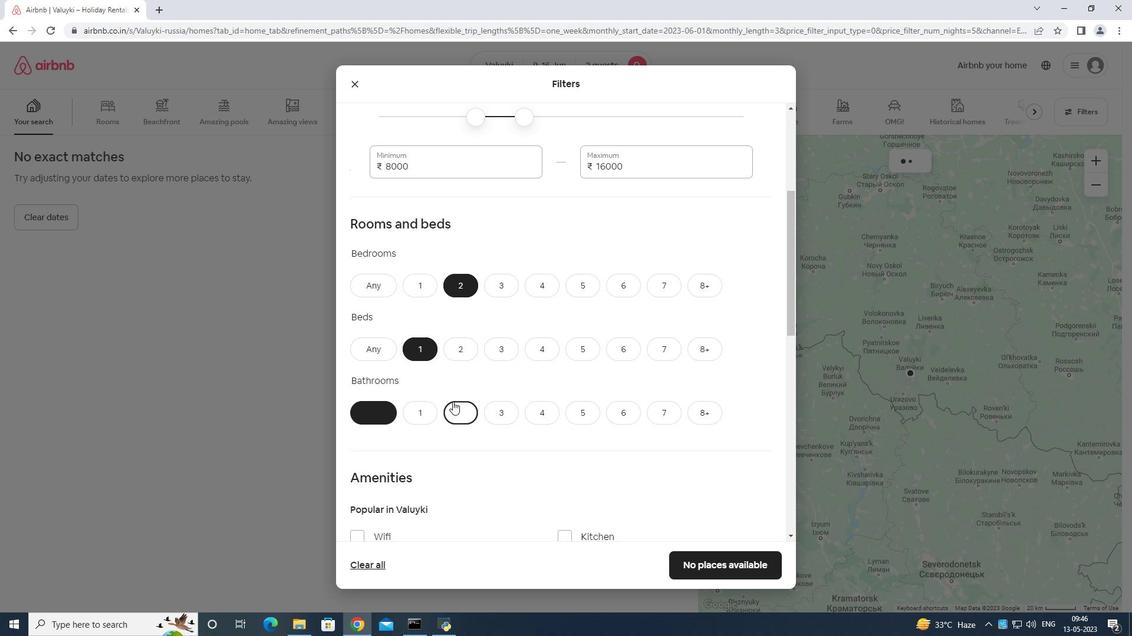 
Action: Mouse scrolled (454, 401) with delta (0, 0)
Screenshot: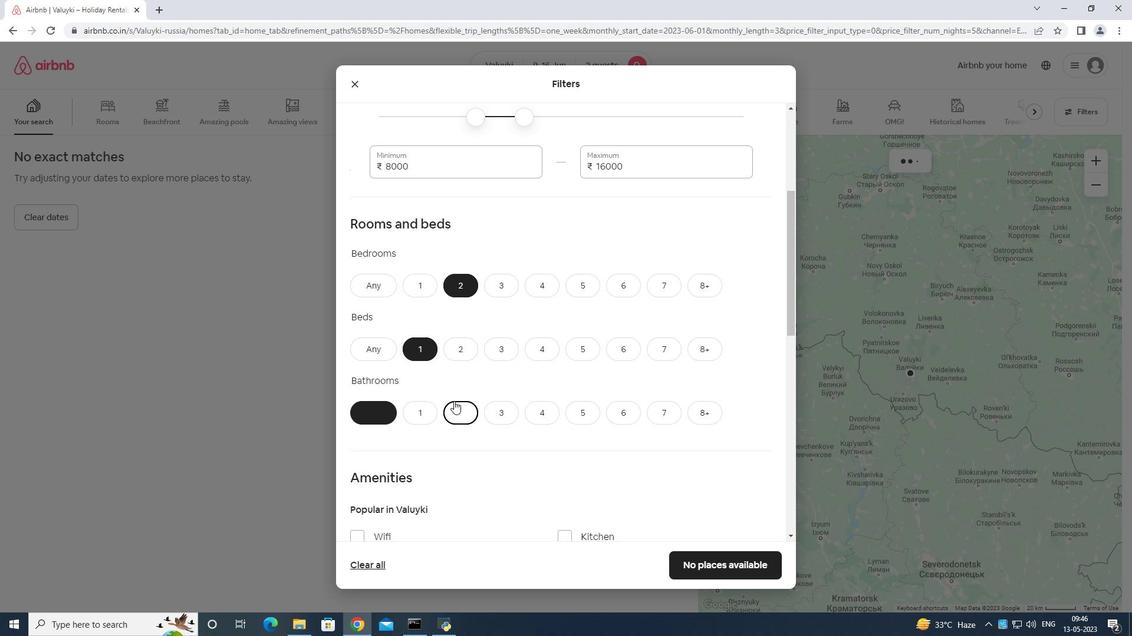 
Action: Mouse scrolled (454, 401) with delta (0, 0)
Screenshot: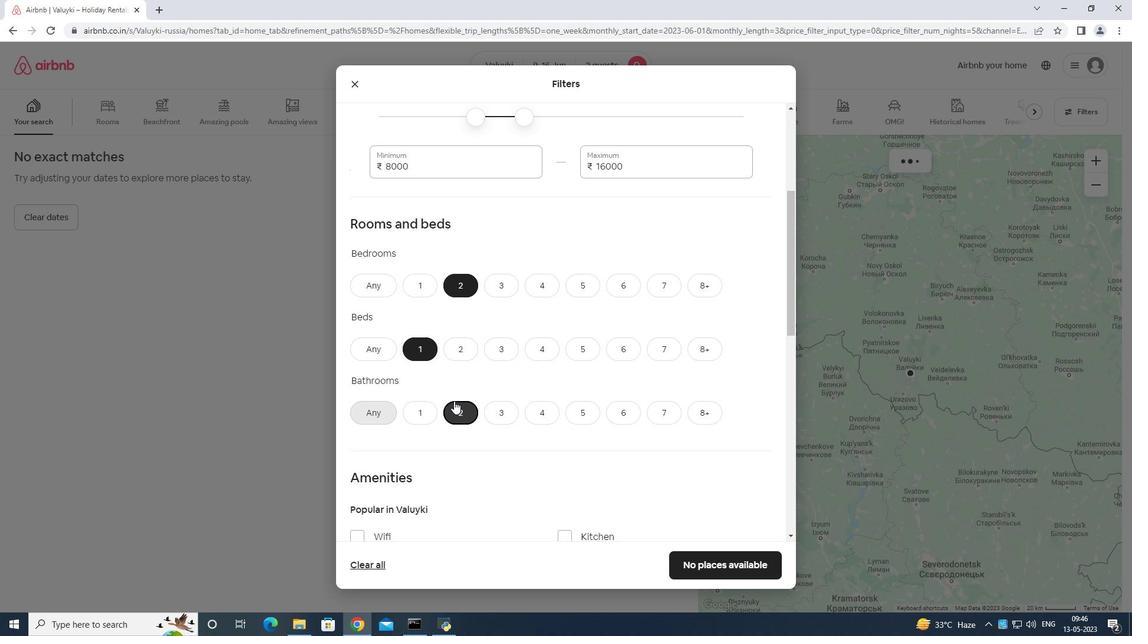 
Action: Mouse moved to (454, 401)
Screenshot: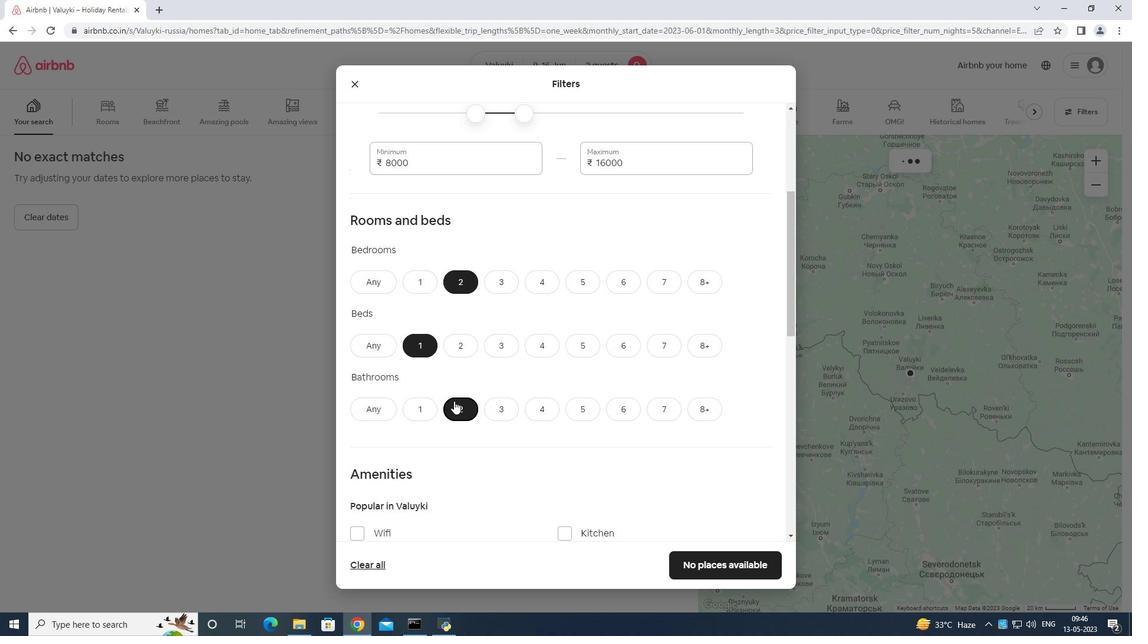 
Action: Mouse scrolled (454, 400) with delta (0, 0)
Screenshot: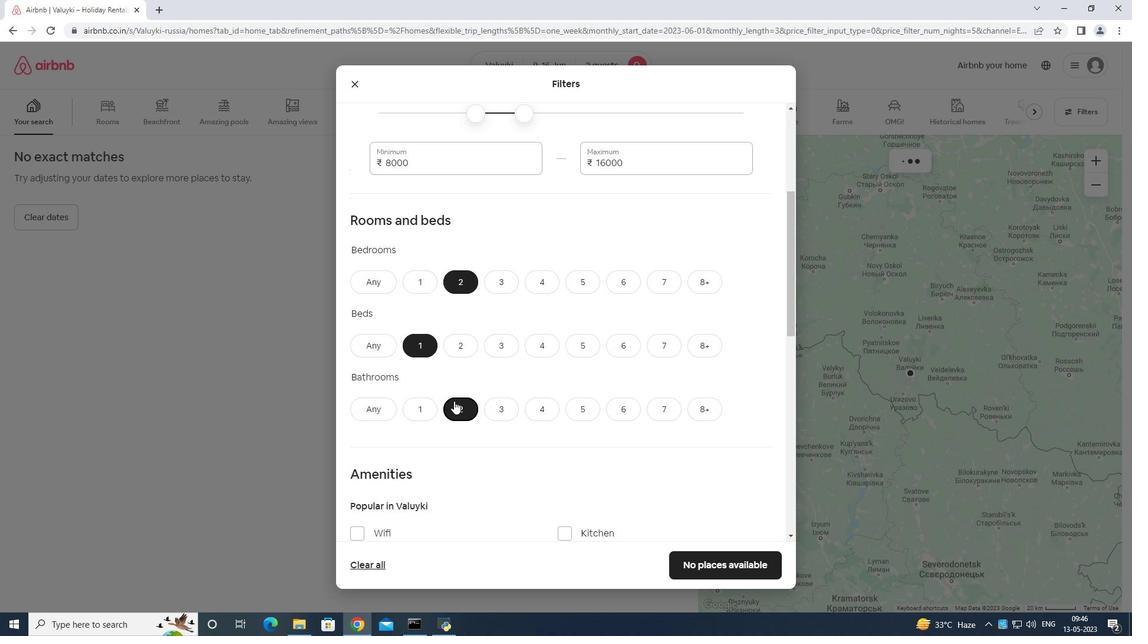 
Action: Mouse moved to (456, 370)
Screenshot: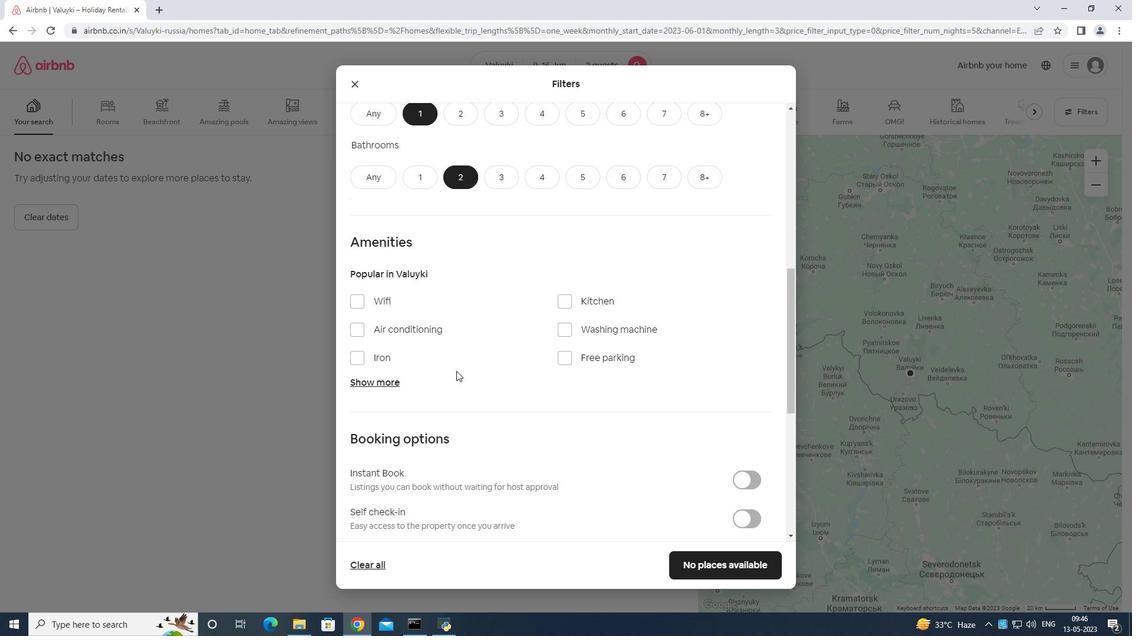 
Action: Mouse scrolled (456, 369) with delta (0, 0)
Screenshot: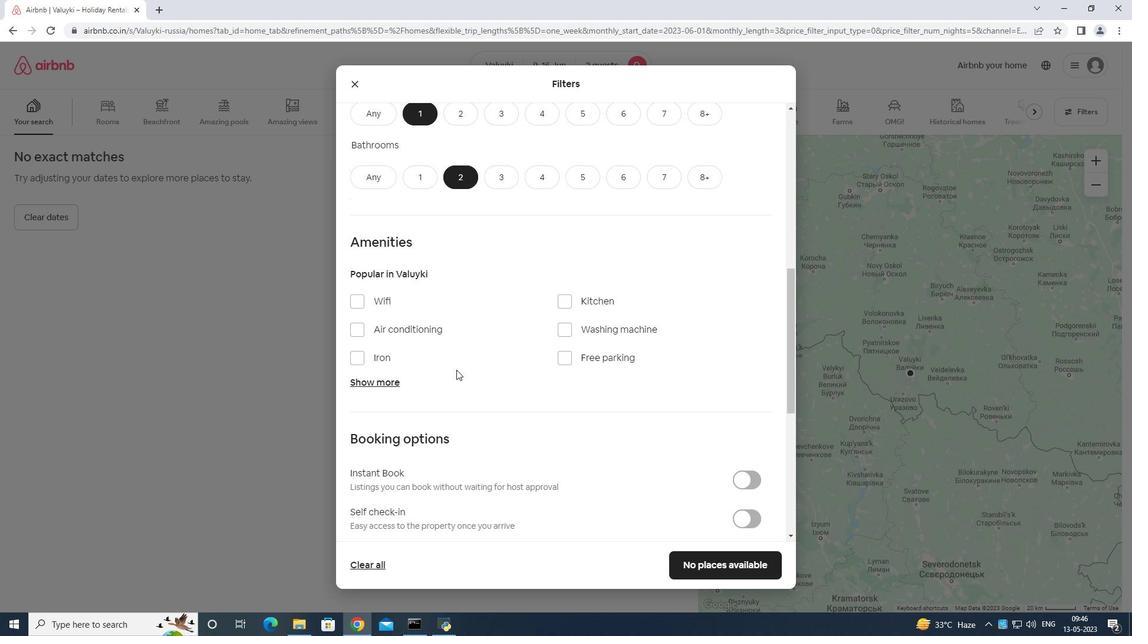 
Action: Mouse scrolled (456, 369) with delta (0, 0)
Screenshot: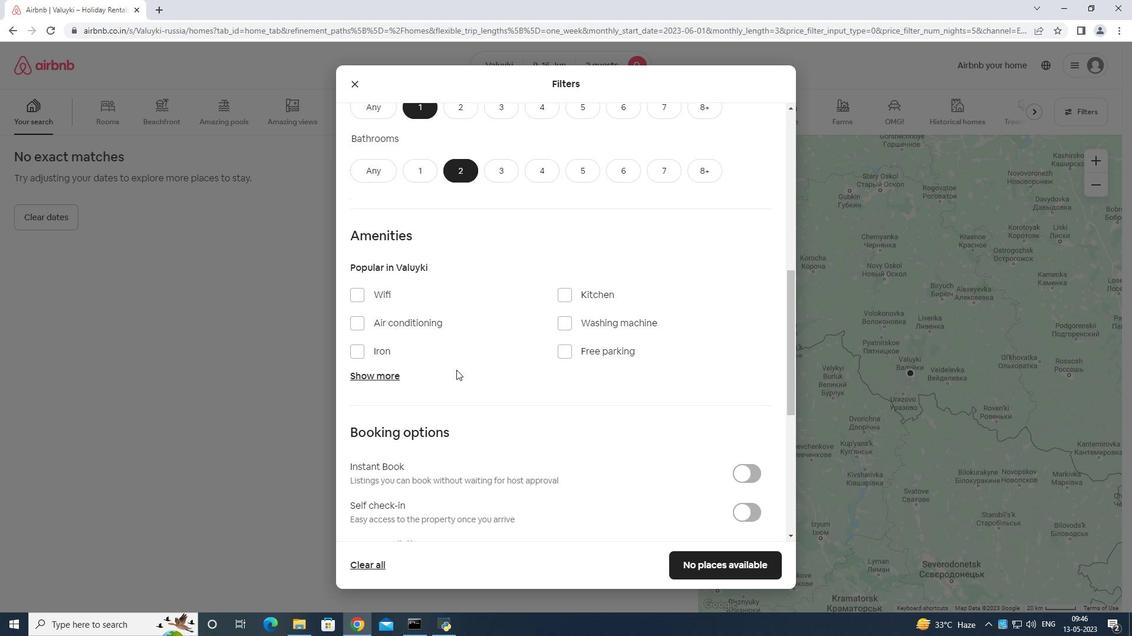 
Action: Mouse moved to (748, 405)
Screenshot: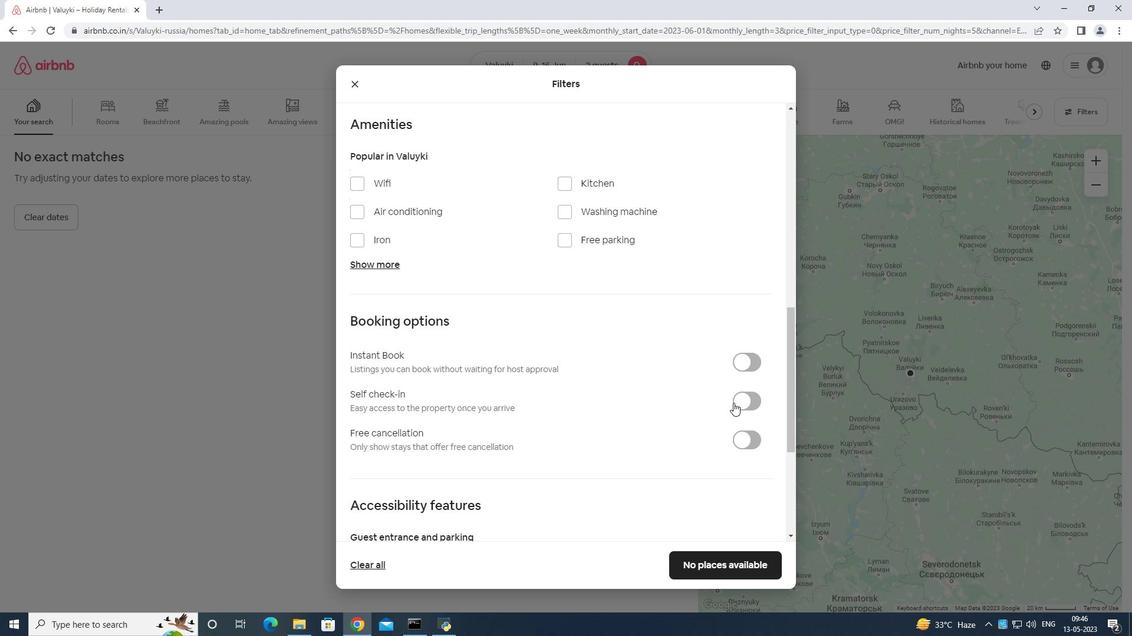 
Action: Mouse pressed left at (748, 405)
Screenshot: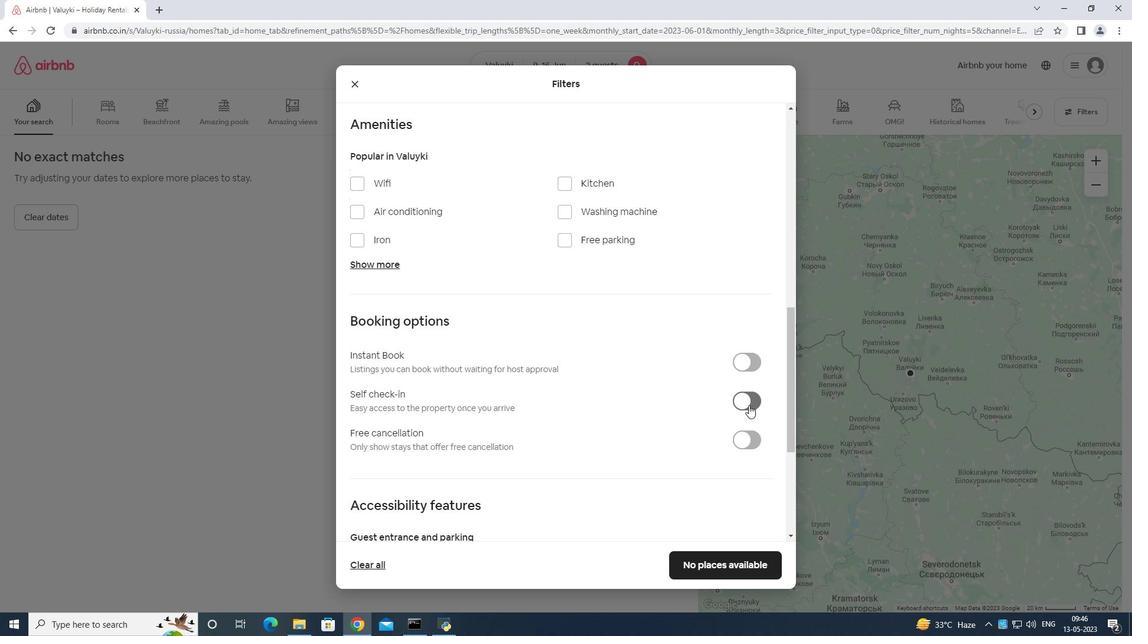 
Action: Mouse moved to (751, 380)
Screenshot: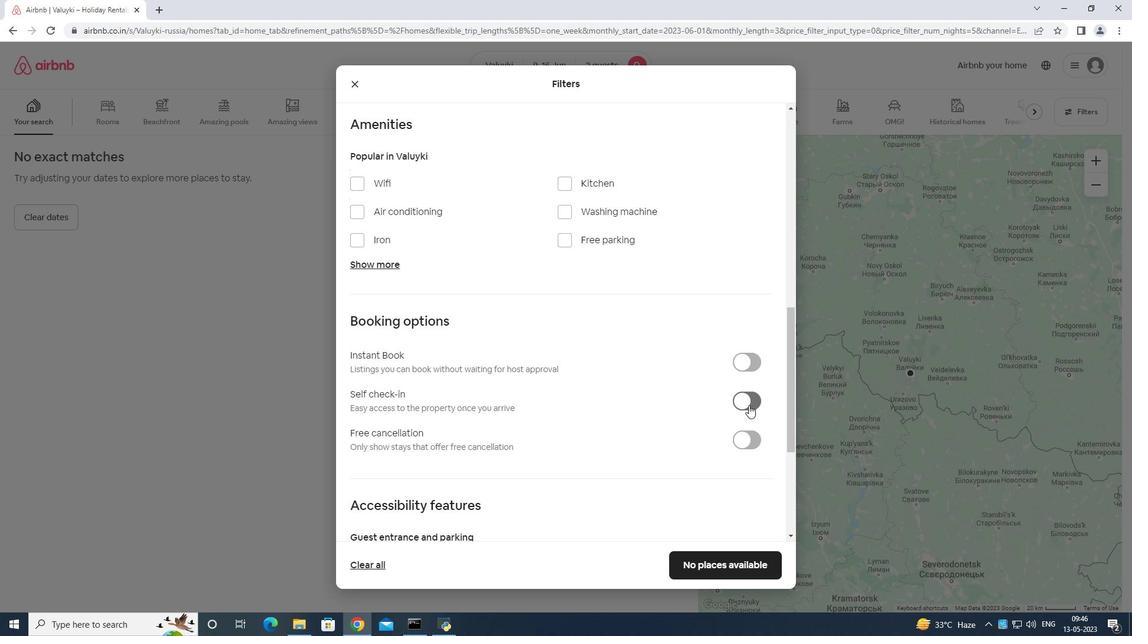 
Action: Mouse scrolled (751, 379) with delta (0, 0)
Screenshot: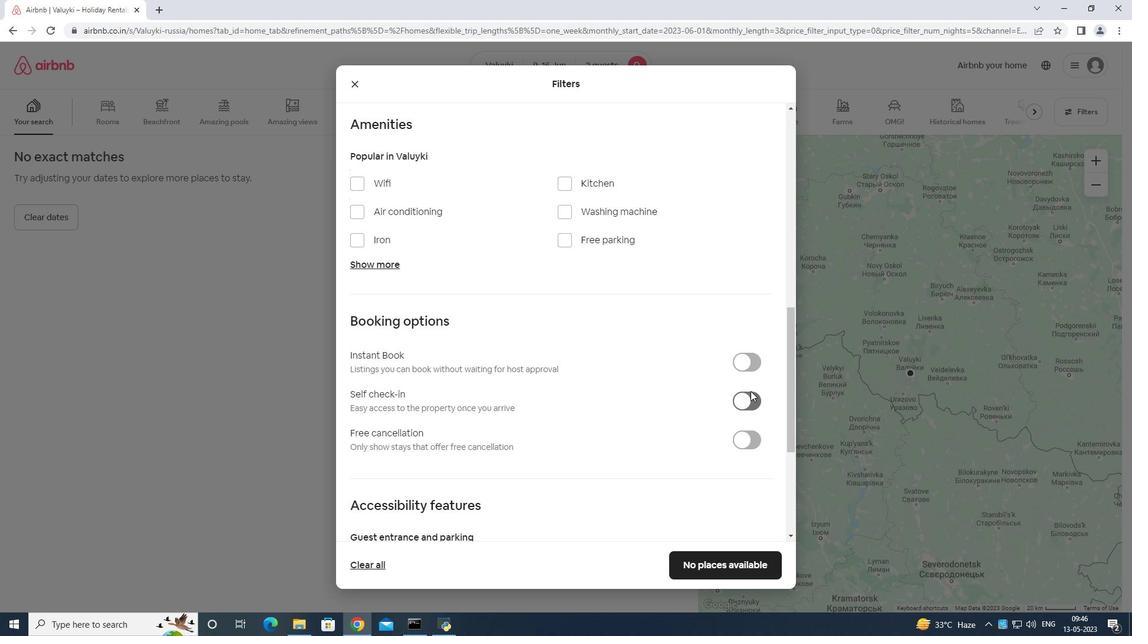 
Action: Mouse scrolled (751, 379) with delta (0, 0)
Screenshot: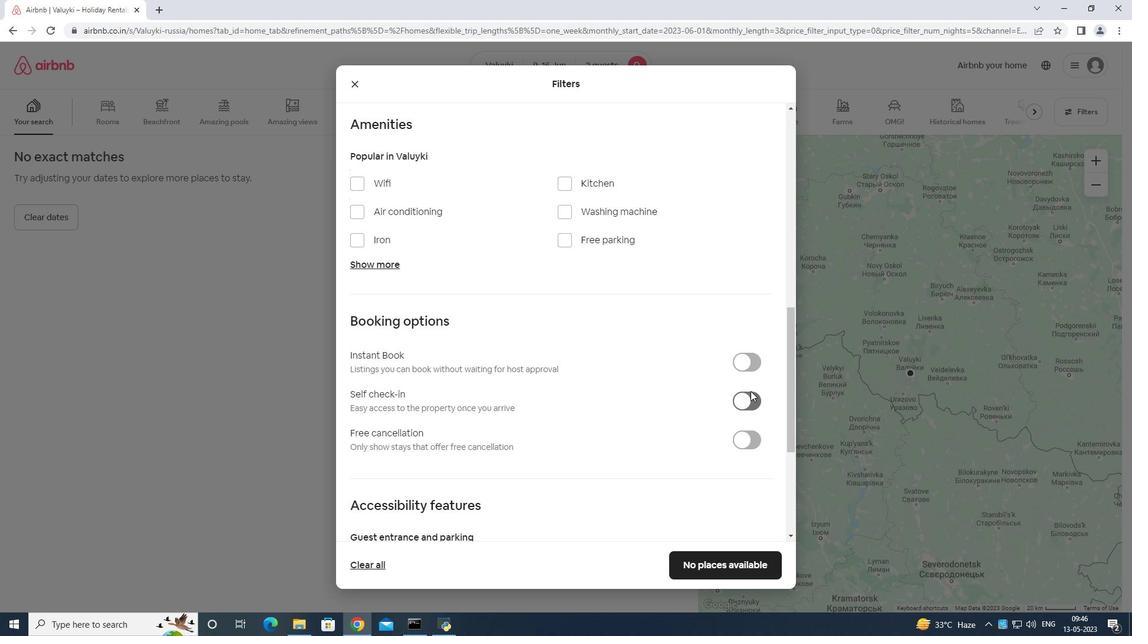
Action: Mouse scrolled (751, 379) with delta (0, 0)
Screenshot: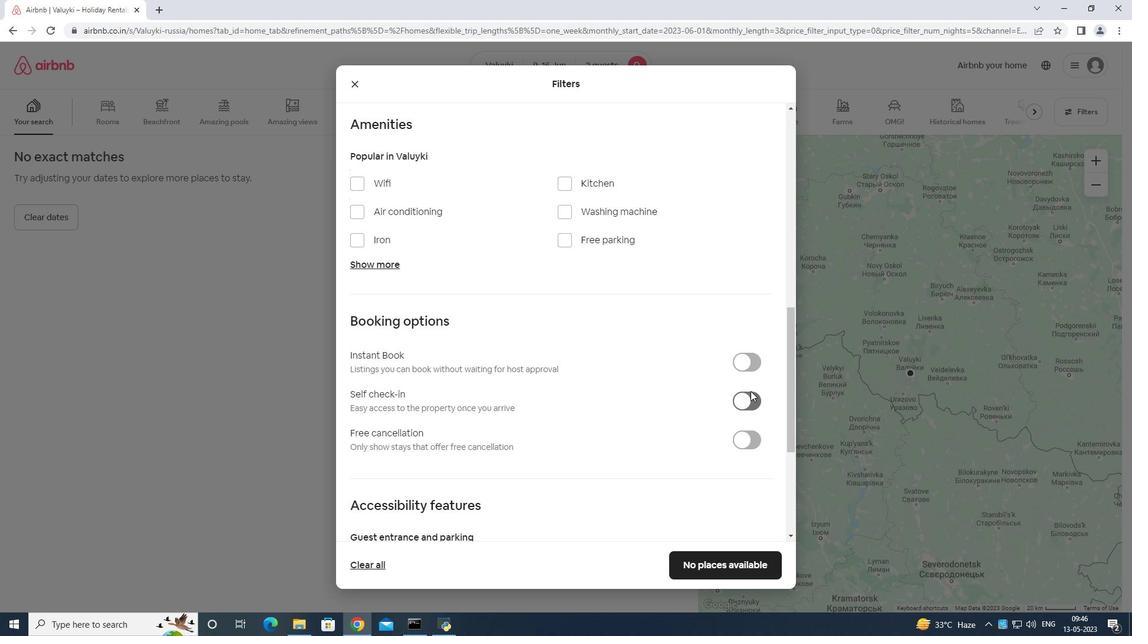 
Action: Mouse scrolled (751, 379) with delta (0, 0)
Screenshot: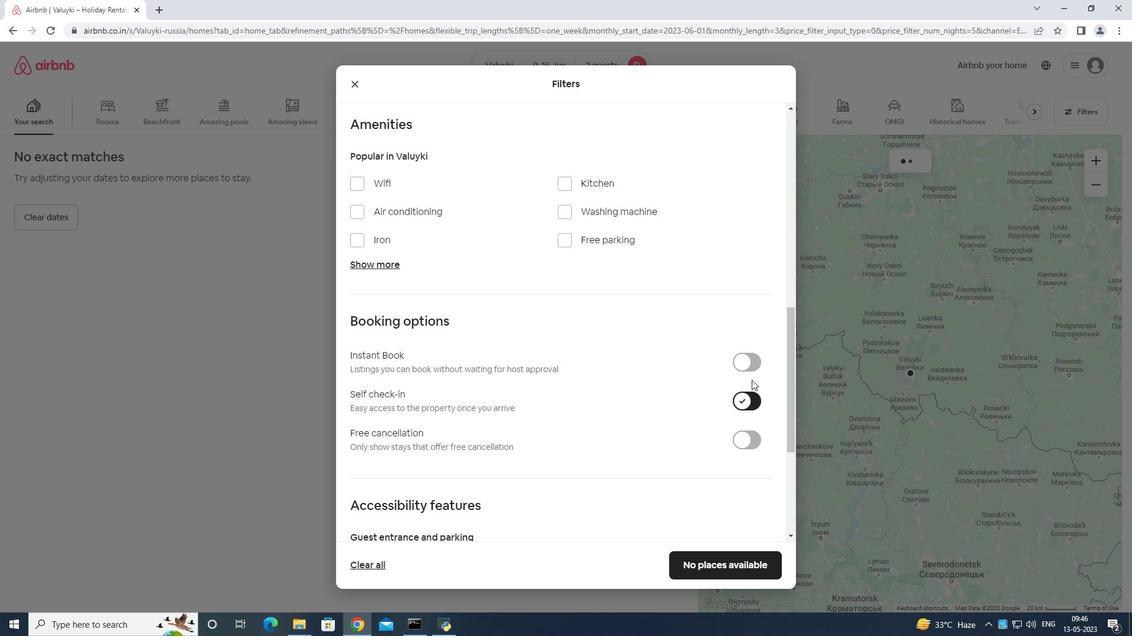 
Action: Mouse moved to (751, 370)
Screenshot: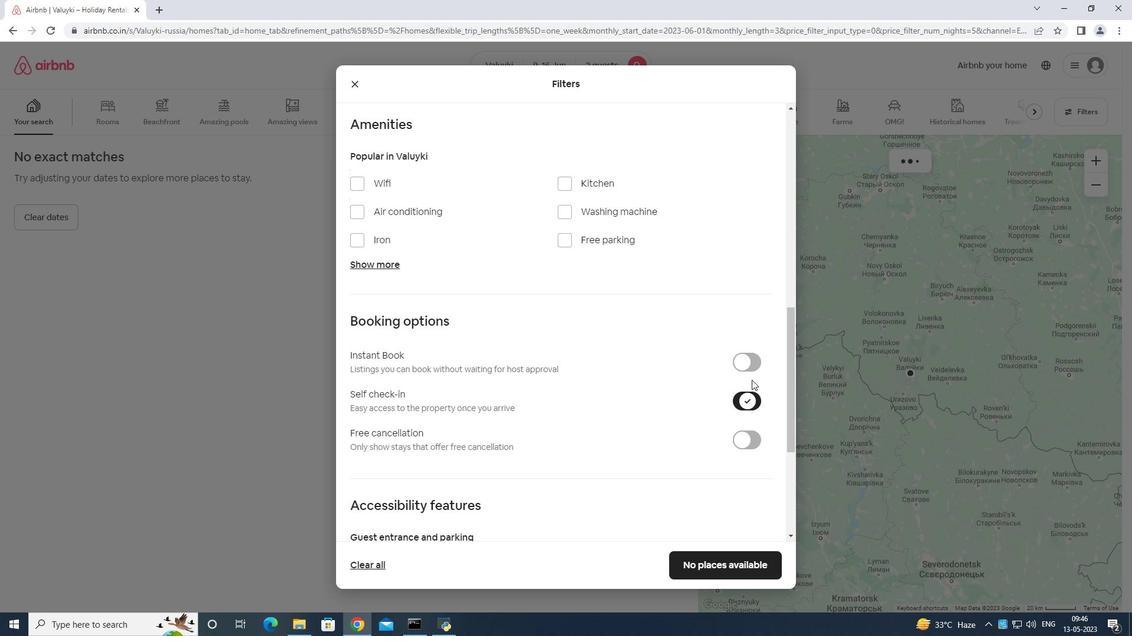 
Action: Mouse scrolled (751, 370) with delta (0, 0)
Screenshot: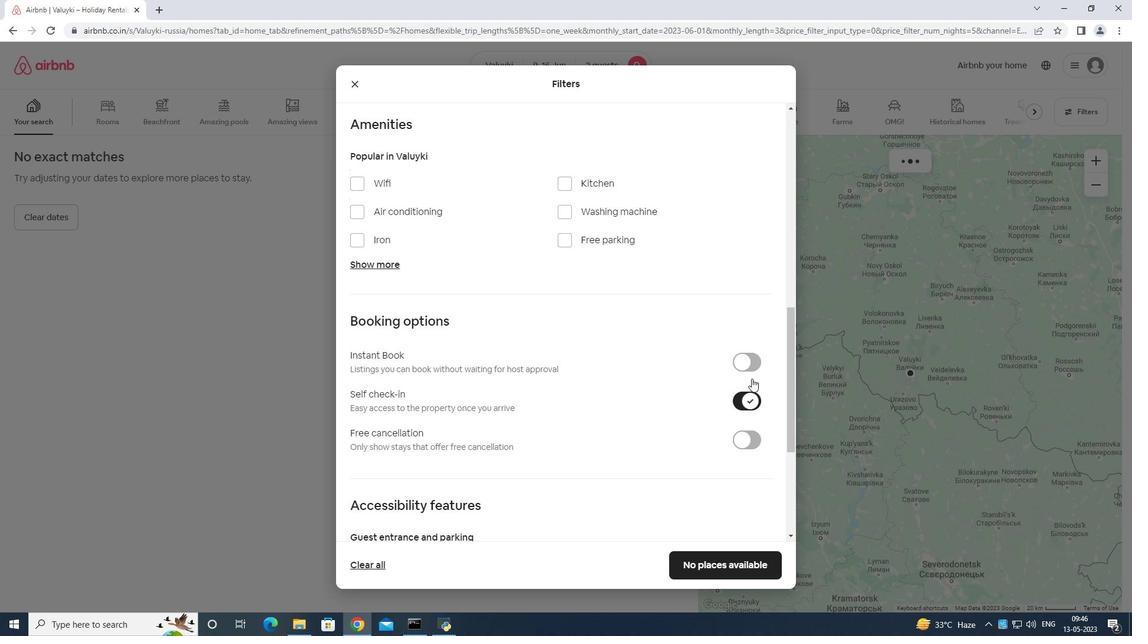 
Action: Mouse scrolled (751, 370) with delta (0, 0)
Screenshot: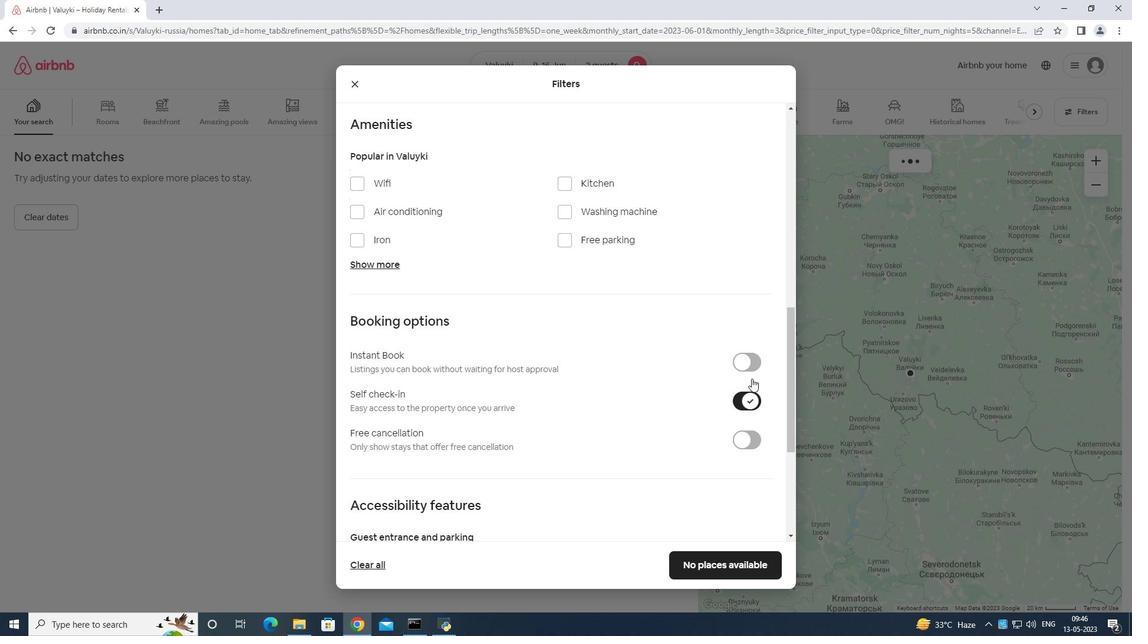 
Action: Mouse scrolled (751, 370) with delta (0, 0)
Screenshot: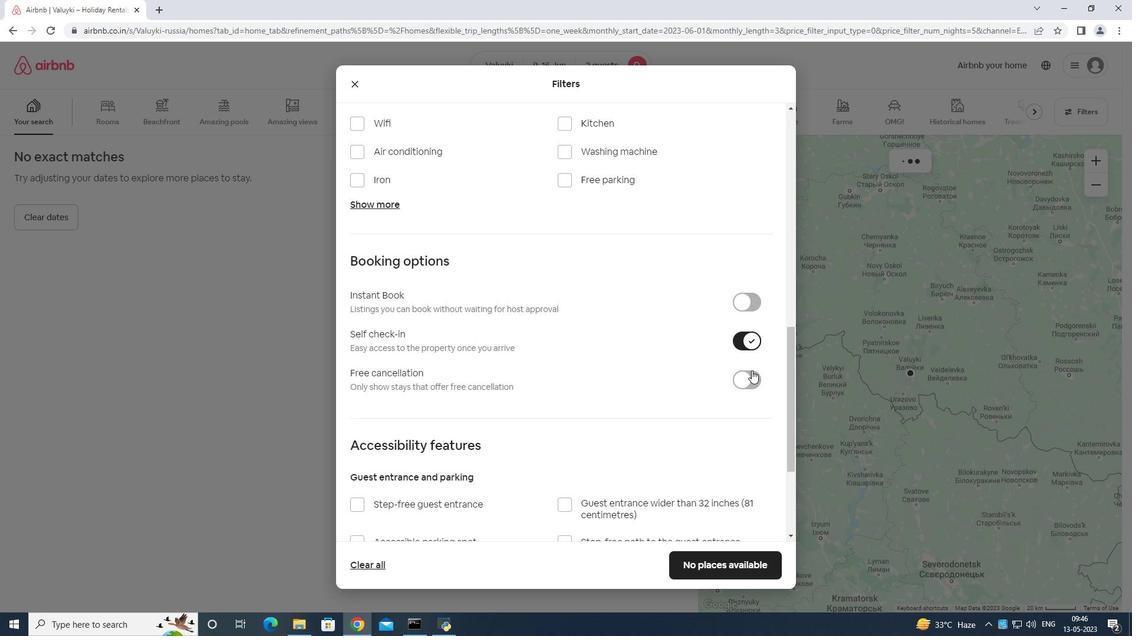 
Action: Mouse scrolled (751, 370) with delta (0, 0)
Screenshot: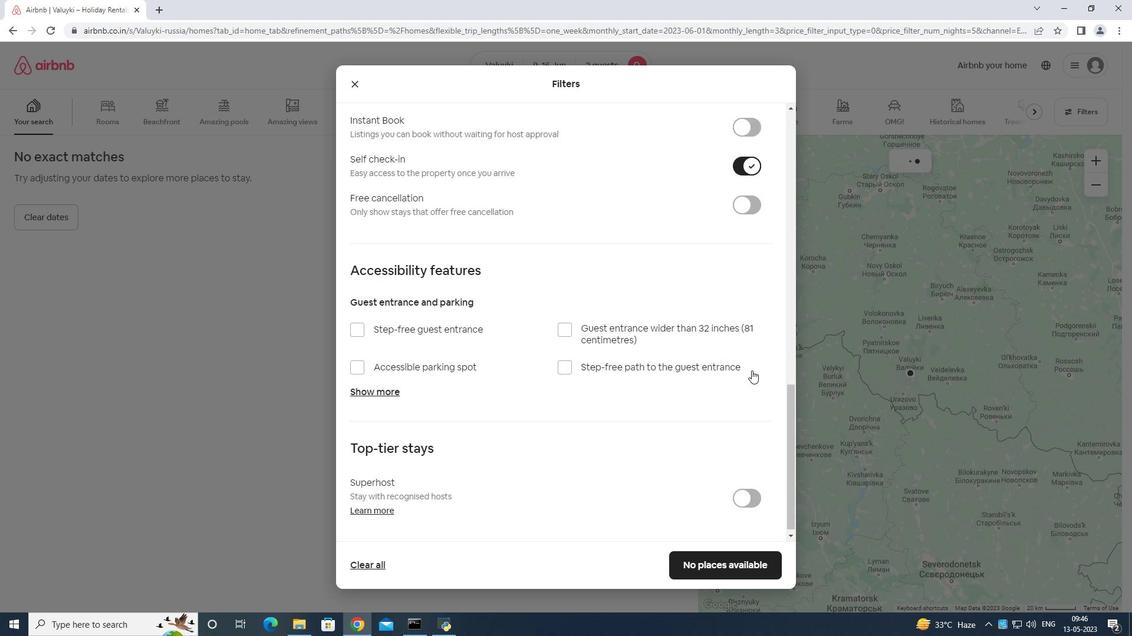 
Action: Mouse scrolled (751, 370) with delta (0, 0)
Screenshot: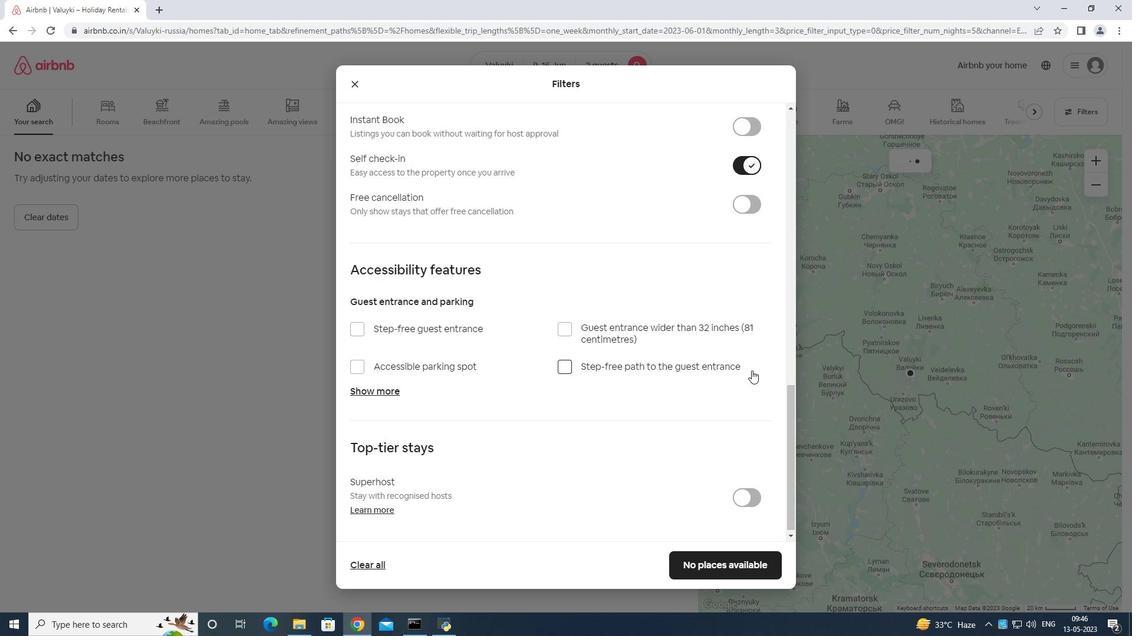 
Action: Mouse scrolled (751, 370) with delta (0, 0)
Screenshot: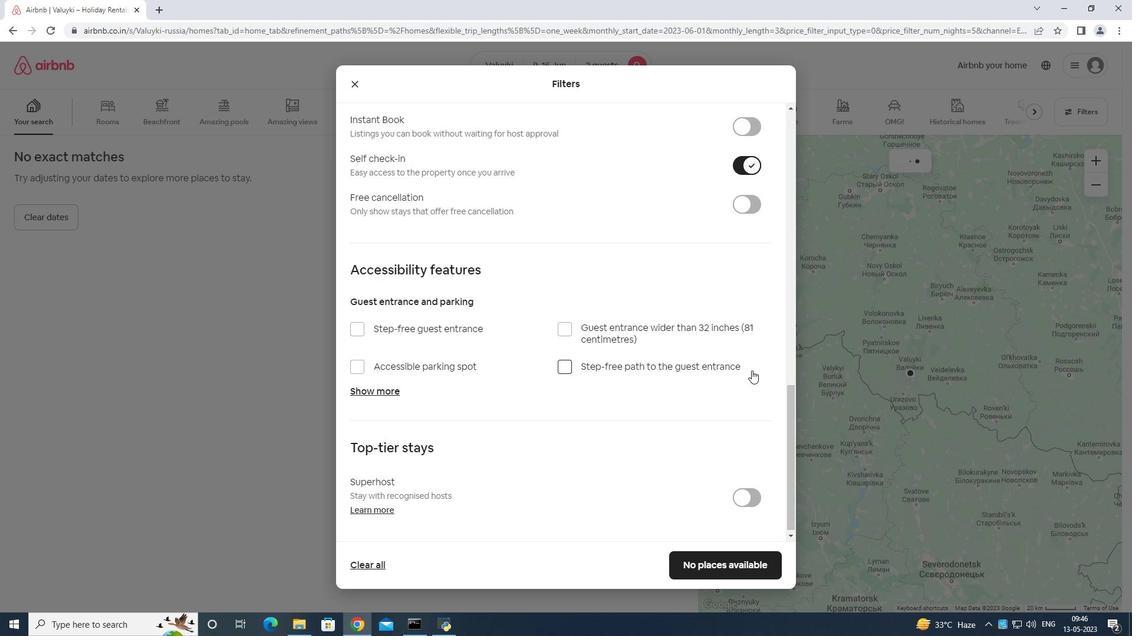
Action: Mouse moved to (744, 563)
Screenshot: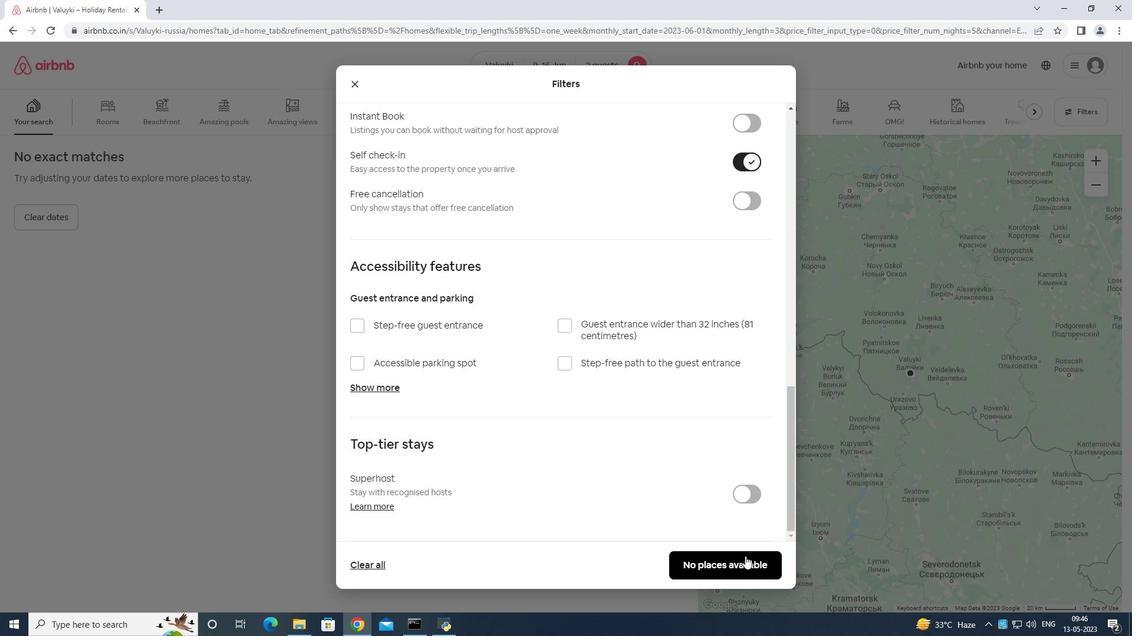 
Action: Mouse pressed left at (744, 563)
Screenshot: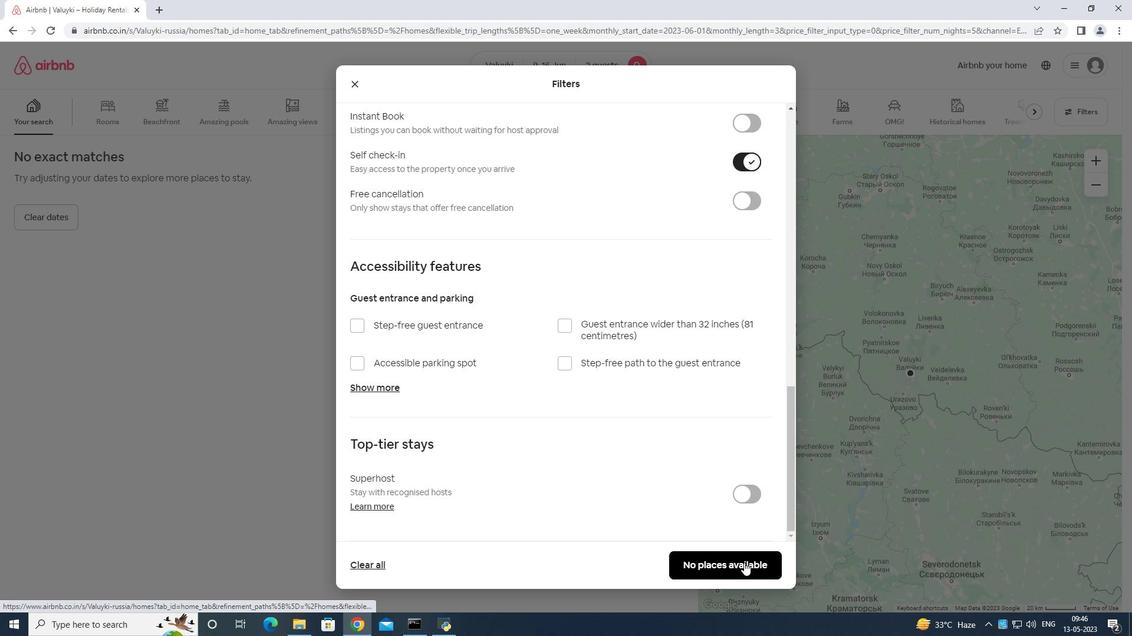 
